 Task: For heading Calibri with Bold.  font size for heading24,  'Change the font style of data to'Bell MT.  and font size to 16,  Change the alignment of both headline & data to Align middle & Align Center.  In the sheet   Promote Sales log book
Action: Mouse moved to (44, 141)
Screenshot: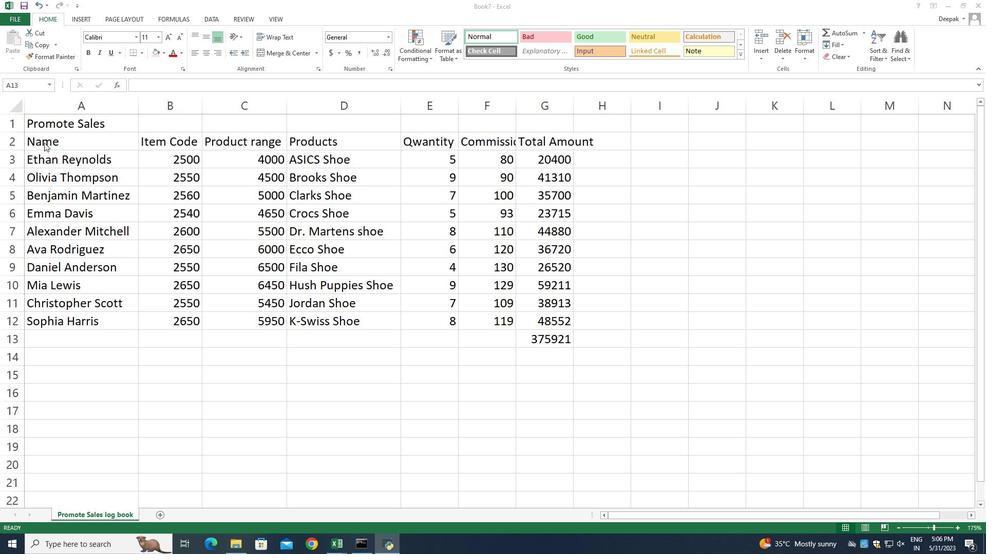 
Action: Mouse pressed left at (44, 141)
Screenshot: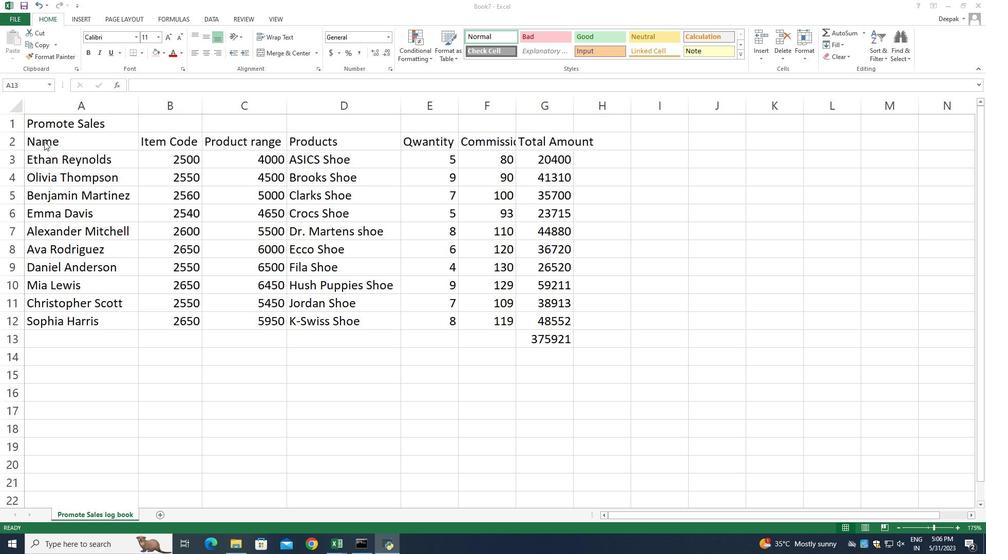 
Action: Mouse moved to (33, 141)
Screenshot: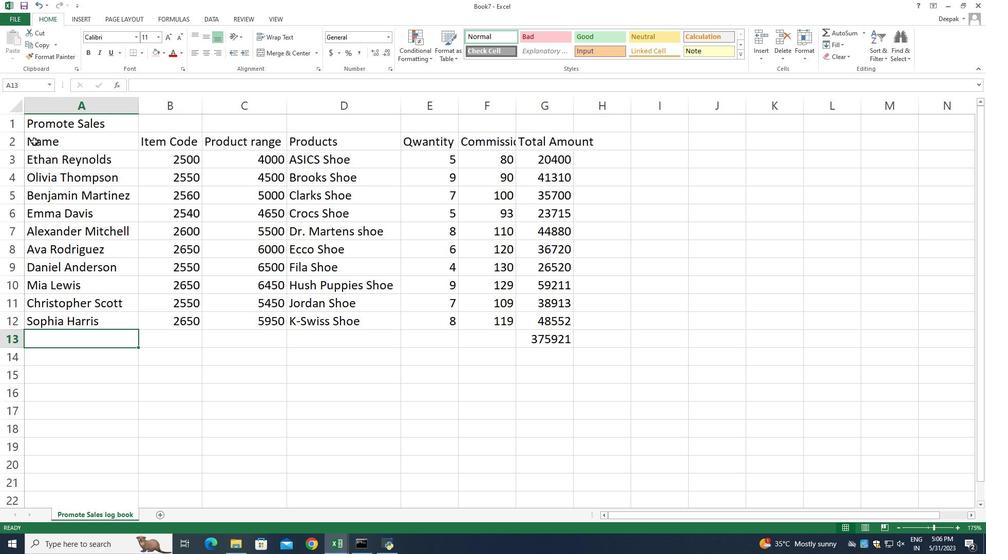 
Action: Mouse pressed left at (33, 141)
Screenshot: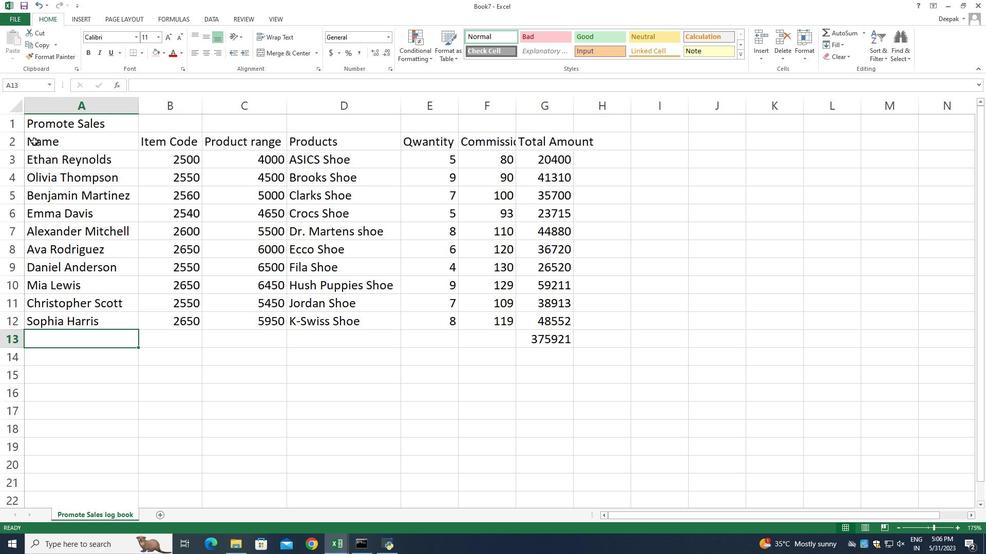 
Action: Mouse moved to (50, 141)
Screenshot: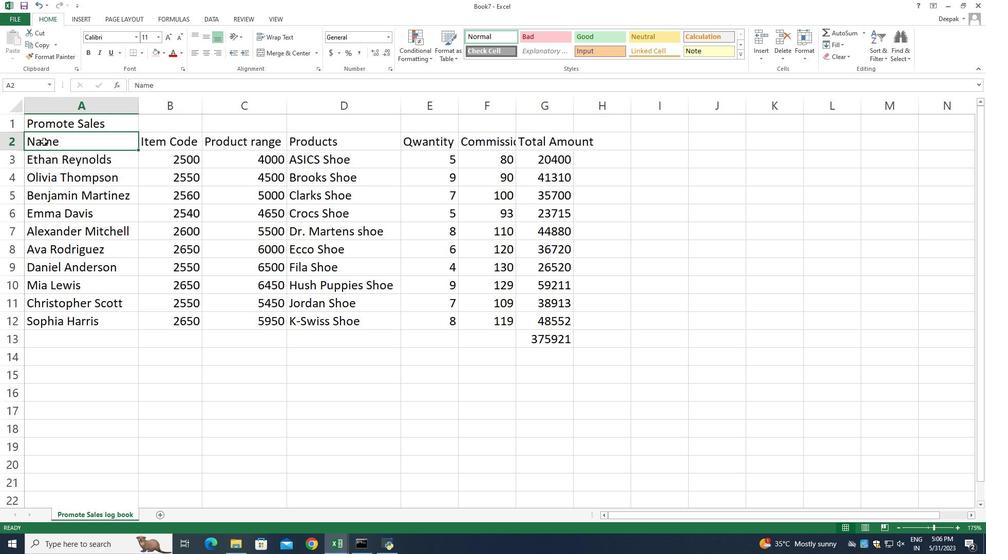 
Action: Mouse pressed left at (50, 141)
Screenshot: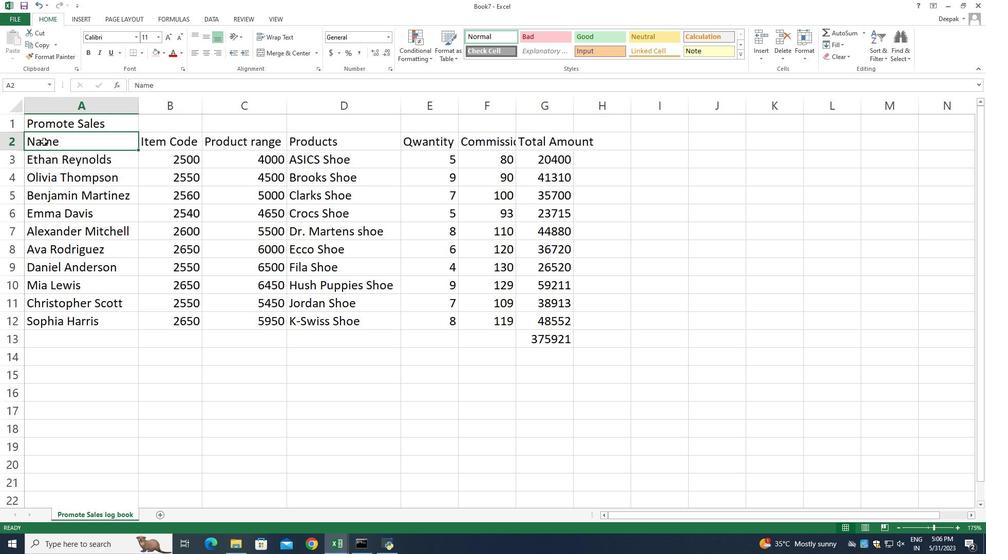 
Action: Mouse moved to (135, 37)
Screenshot: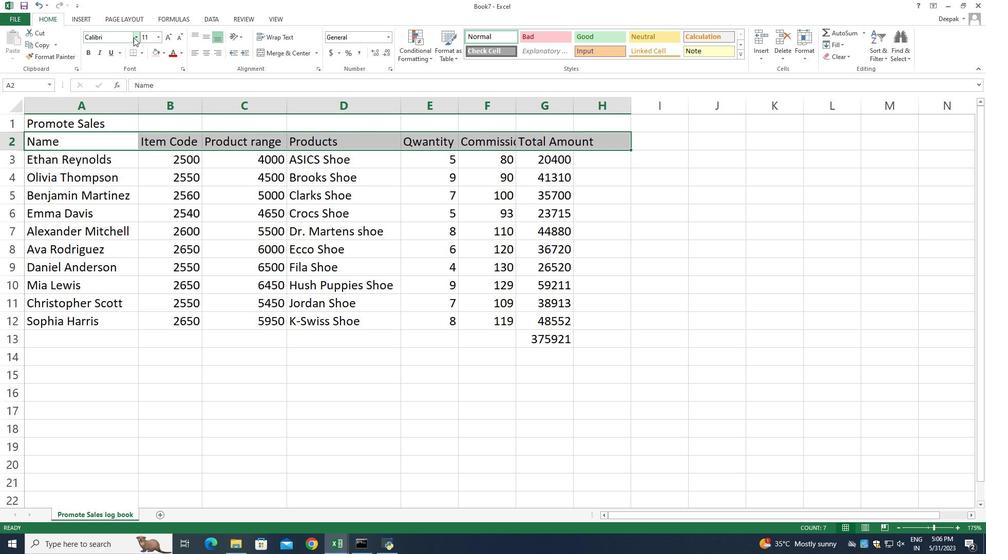 
Action: Mouse pressed left at (135, 37)
Screenshot: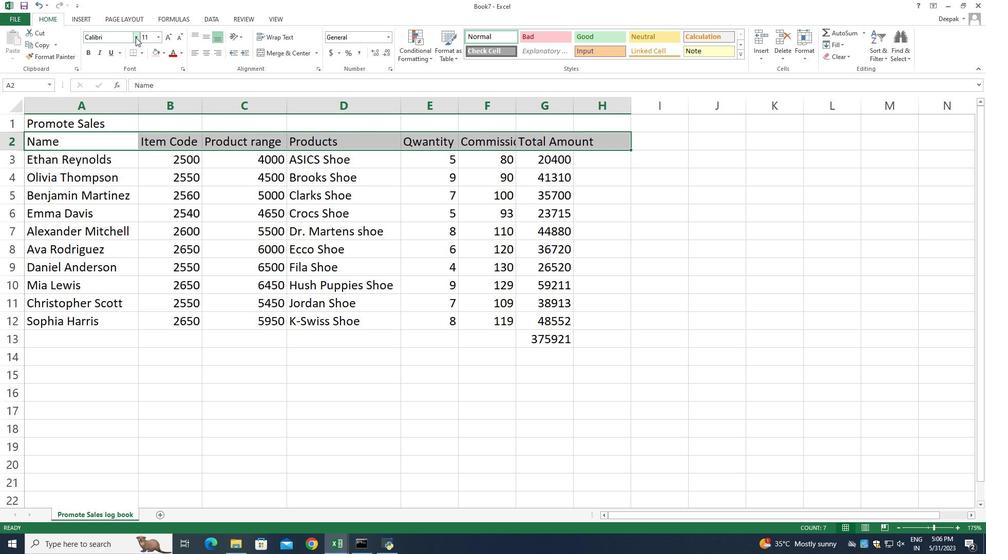 
Action: Mouse moved to (145, 218)
Screenshot: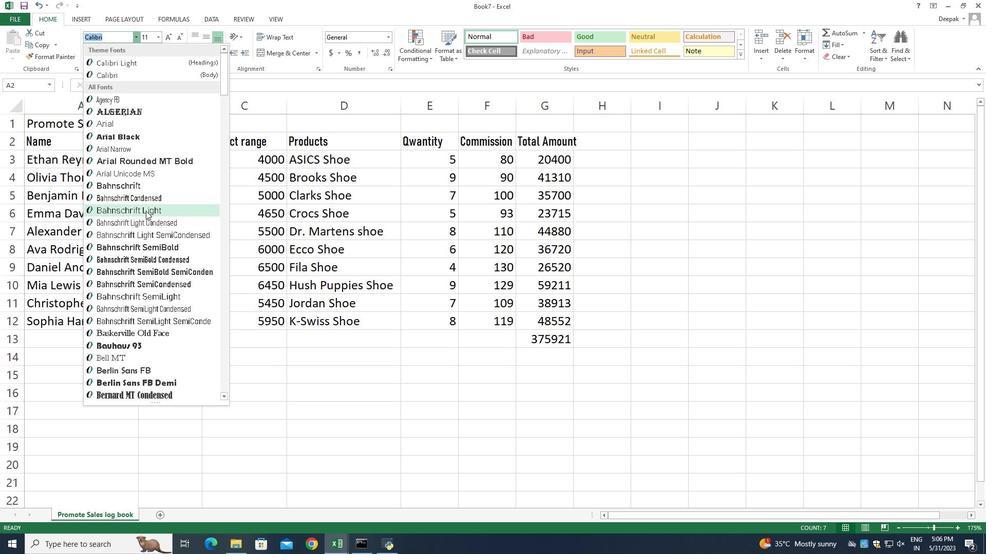 
Action: Mouse scrolled (145, 218) with delta (0, 0)
Screenshot: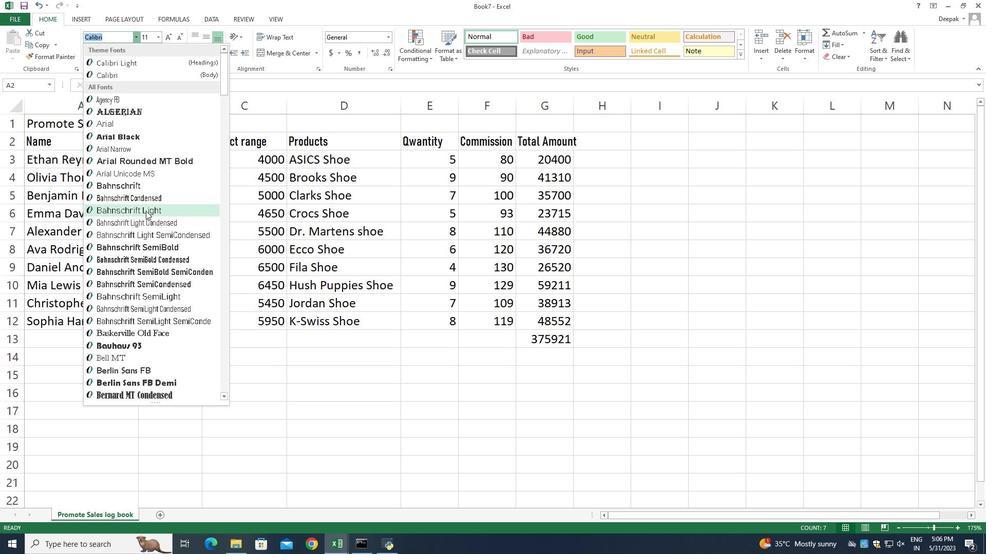 
Action: Mouse moved to (160, 328)
Screenshot: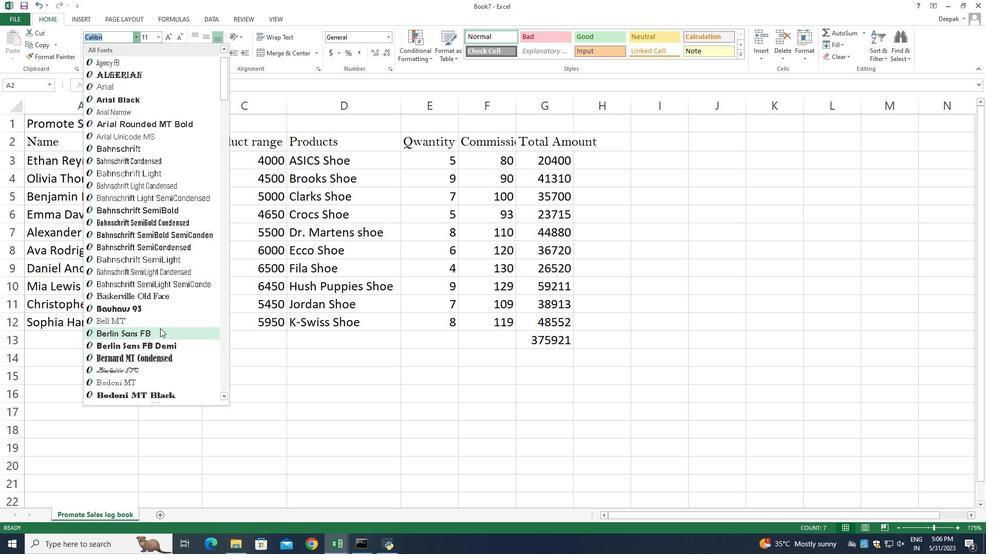 
Action: Mouse scrolled (160, 328) with delta (0, 0)
Screenshot: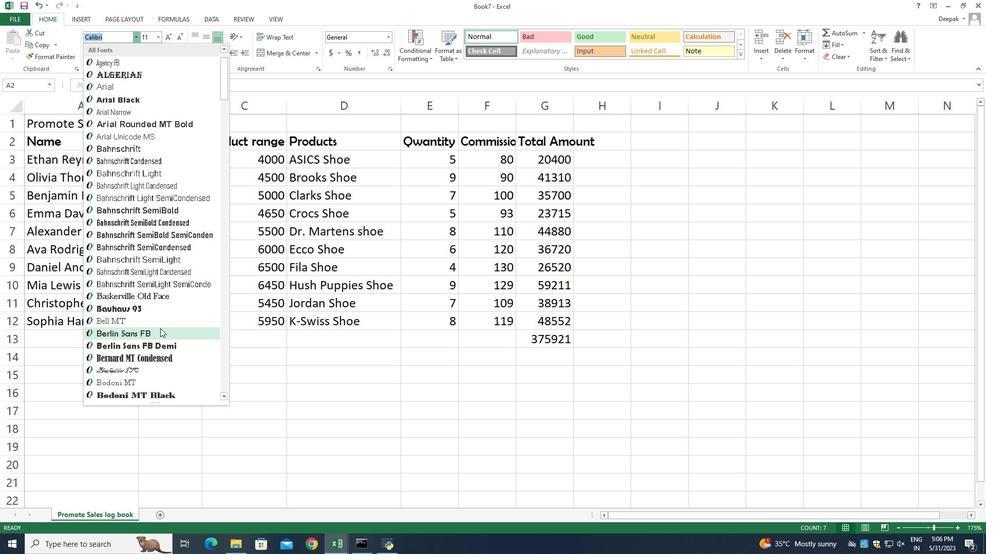 
Action: Mouse scrolled (160, 328) with delta (0, 0)
Screenshot: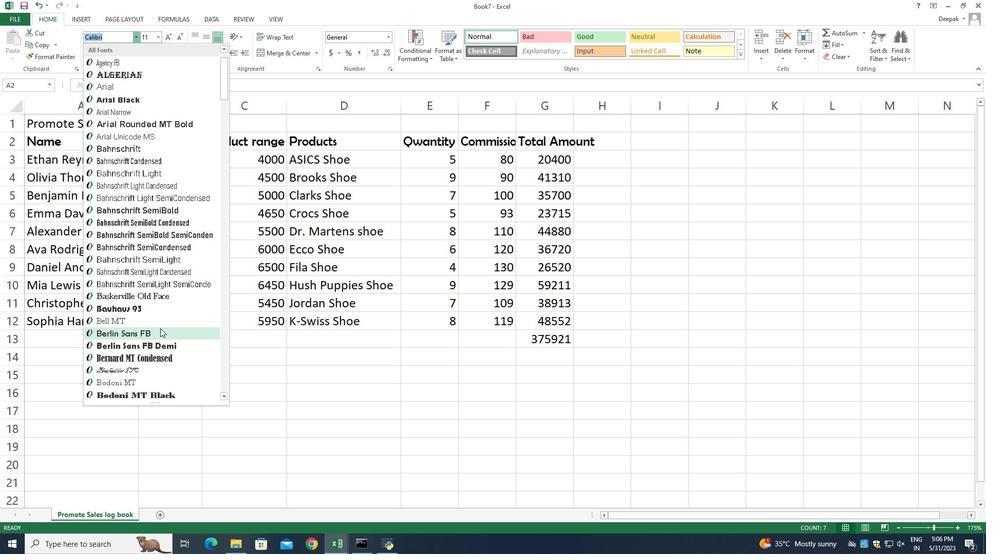 
Action: Mouse scrolled (160, 328) with delta (0, 0)
Screenshot: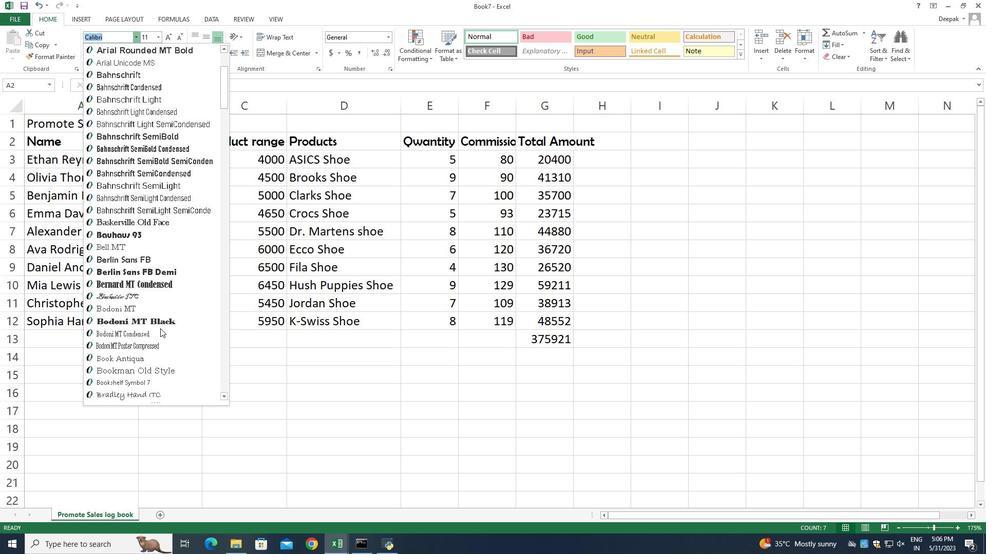 
Action: Mouse scrolled (160, 328) with delta (0, 0)
Screenshot: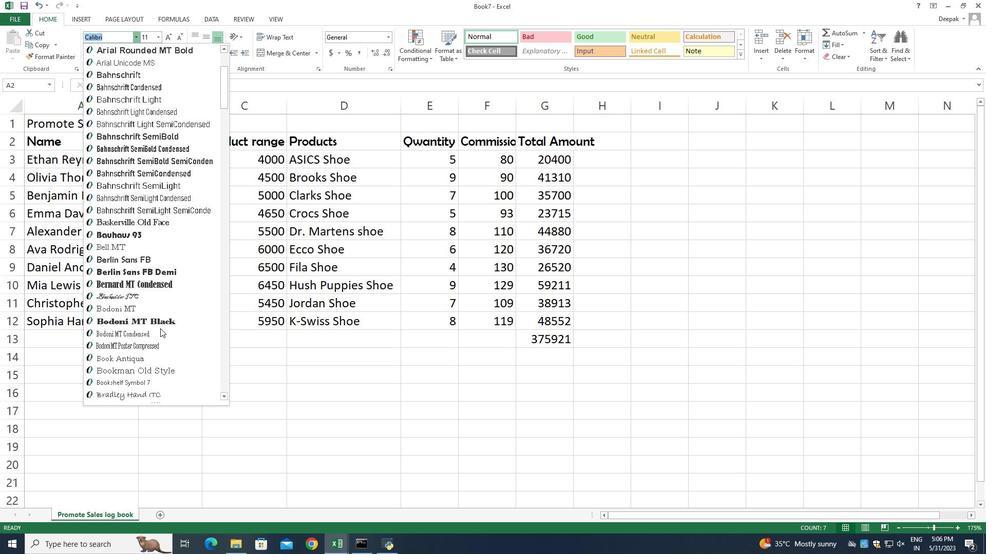 
Action: Mouse scrolled (160, 328) with delta (0, 0)
Screenshot: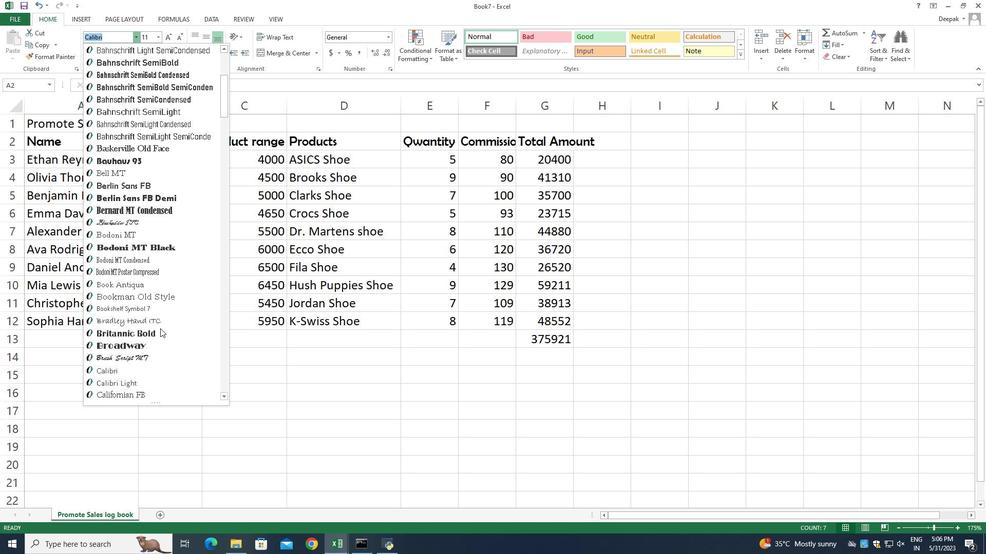 
Action: Mouse moved to (160, 335)
Screenshot: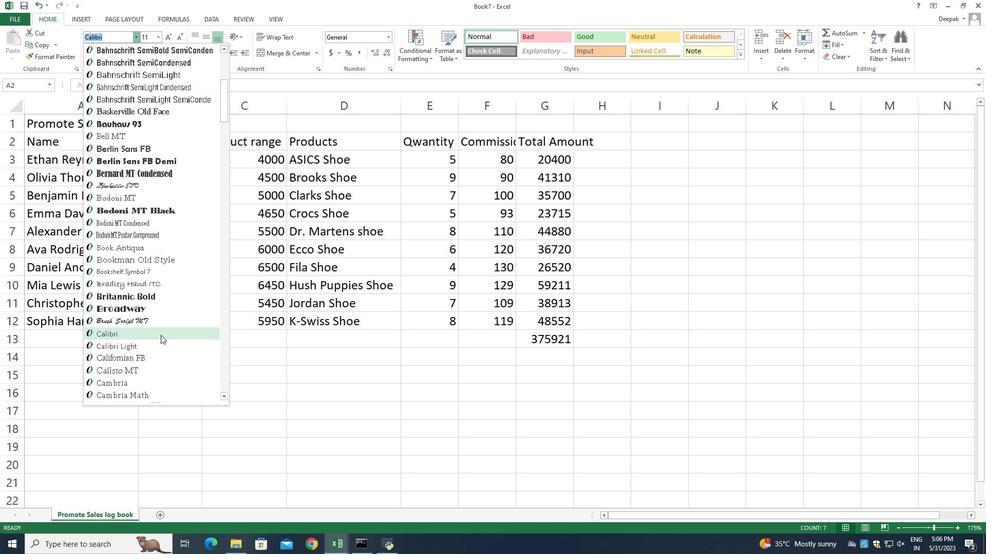 
Action: Mouse scrolled (160, 334) with delta (0, 0)
Screenshot: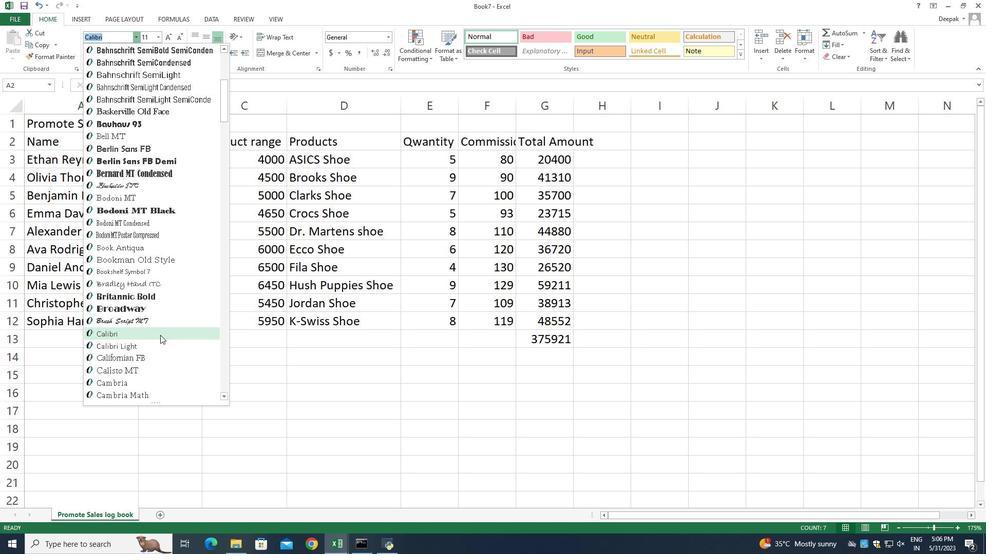 
Action: Mouse scrolled (160, 334) with delta (0, 0)
Screenshot: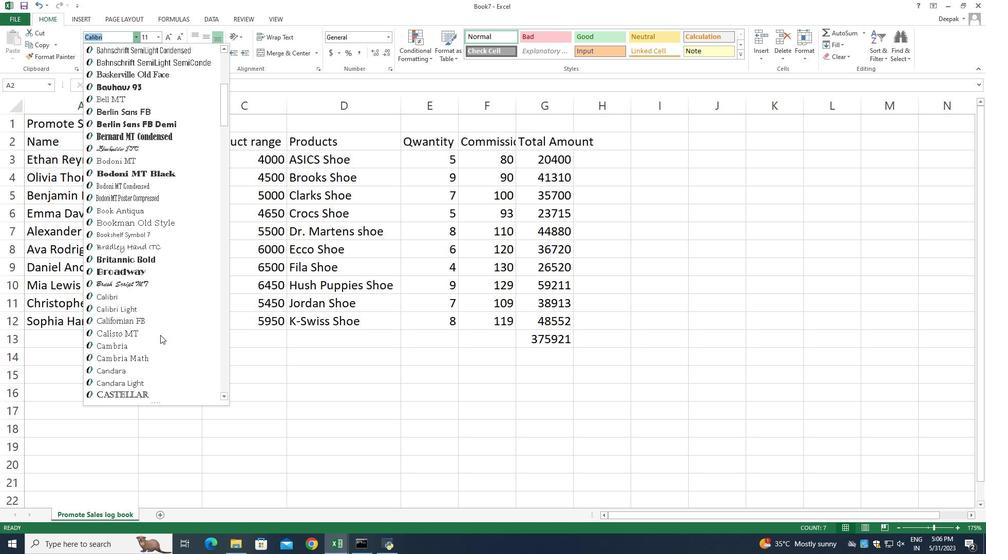 
Action: Mouse moved to (159, 250)
Screenshot: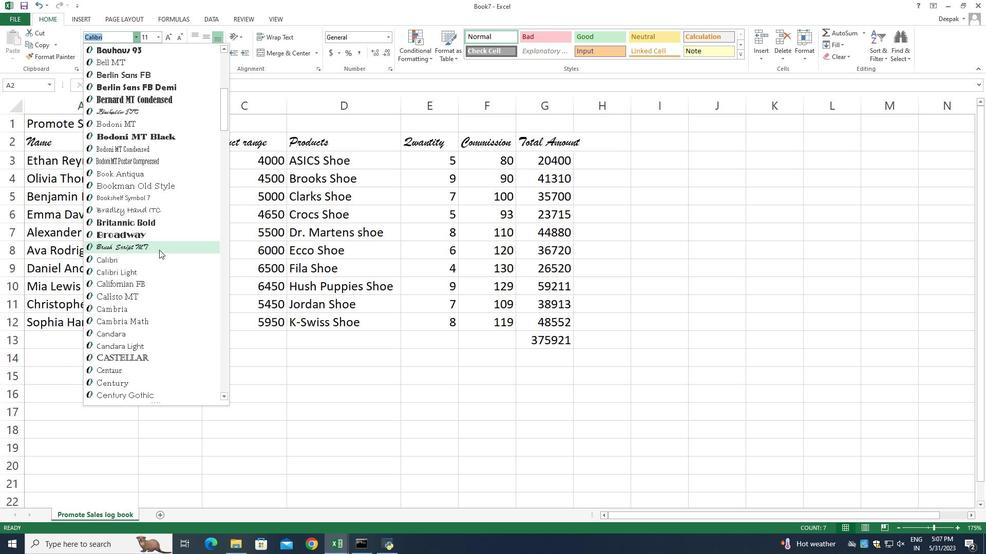 
Action: Mouse scrolled (159, 249) with delta (0, 0)
Screenshot: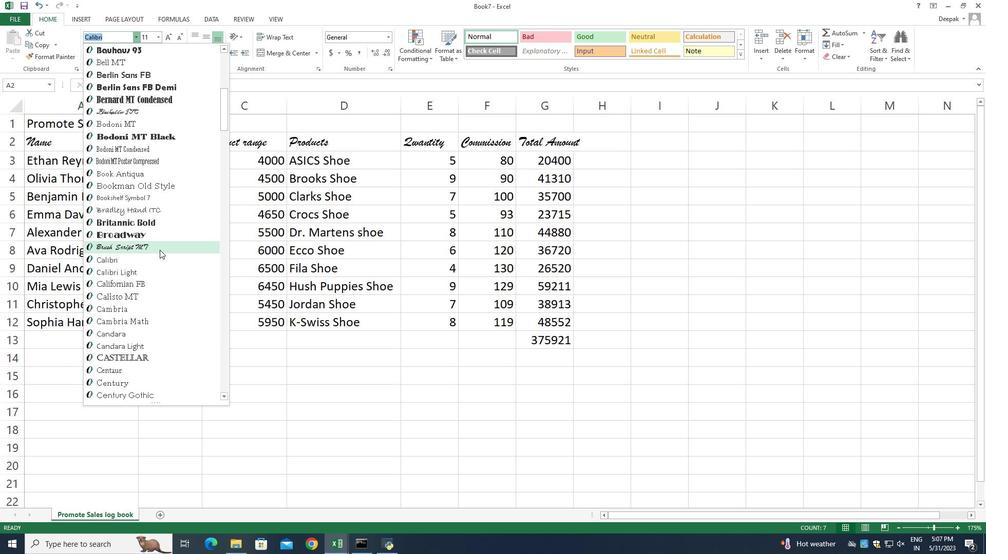 
Action: Mouse moved to (159, 257)
Screenshot: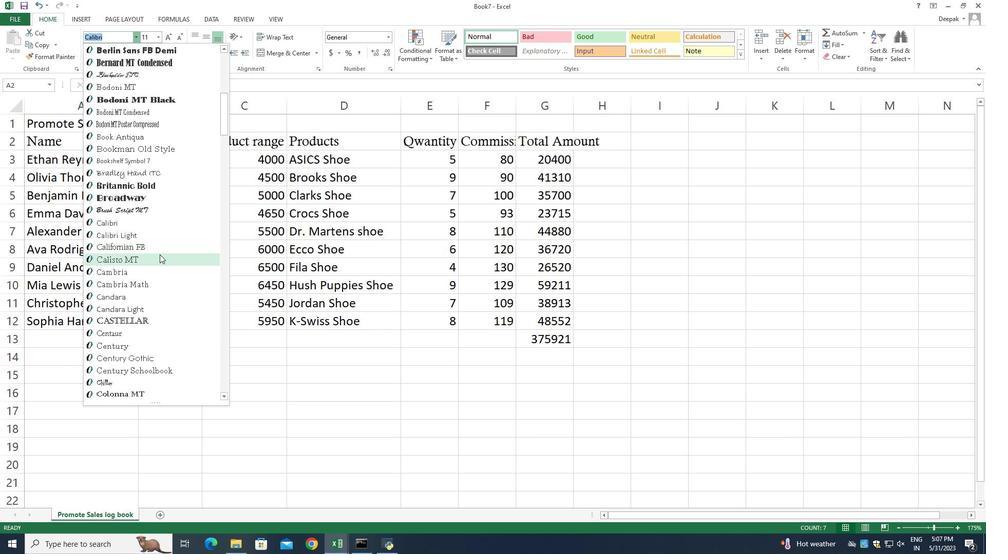 
Action: Mouse scrolled (159, 257) with delta (0, 0)
Screenshot: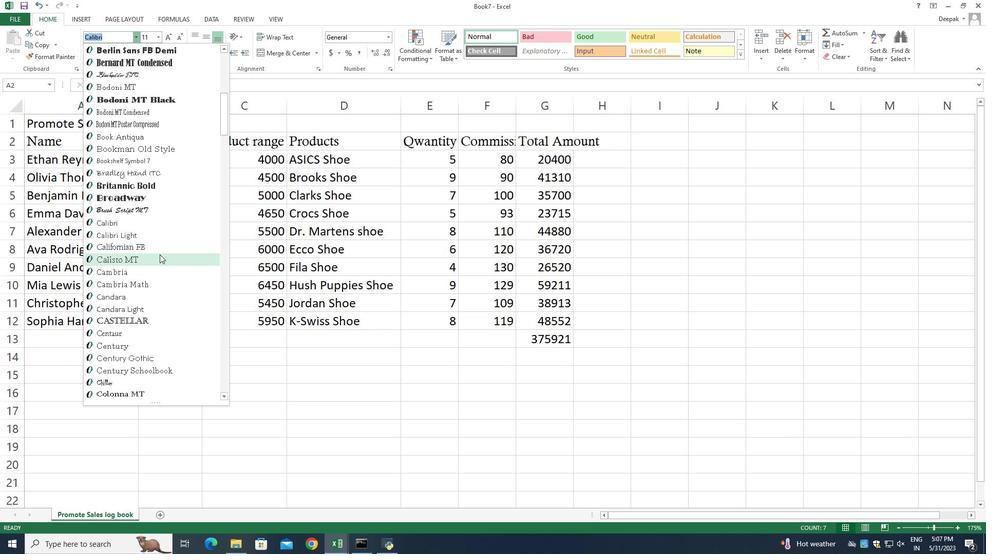 
Action: Mouse moved to (156, 335)
Screenshot: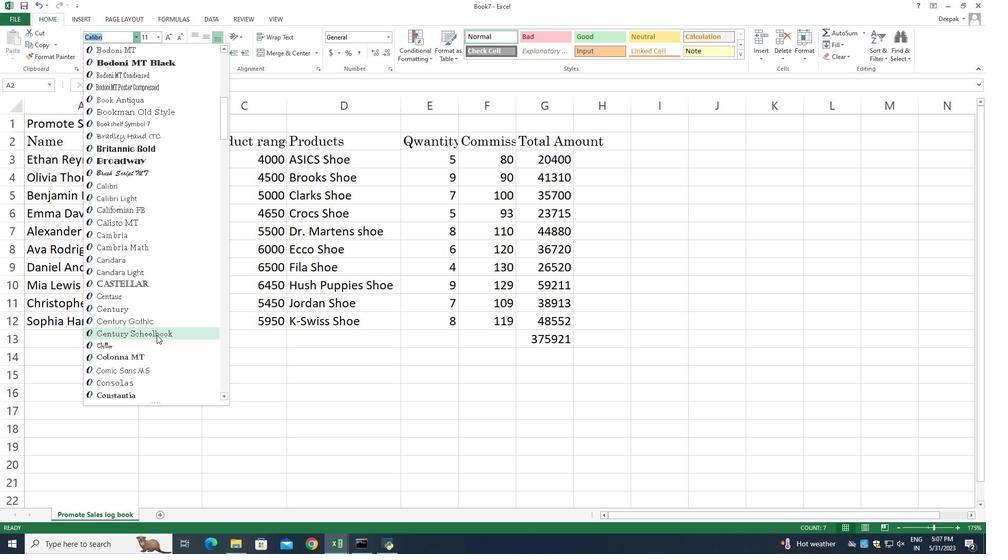 
Action: Mouse scrolled (156, 335) with delta (0, 0)
Screenshot: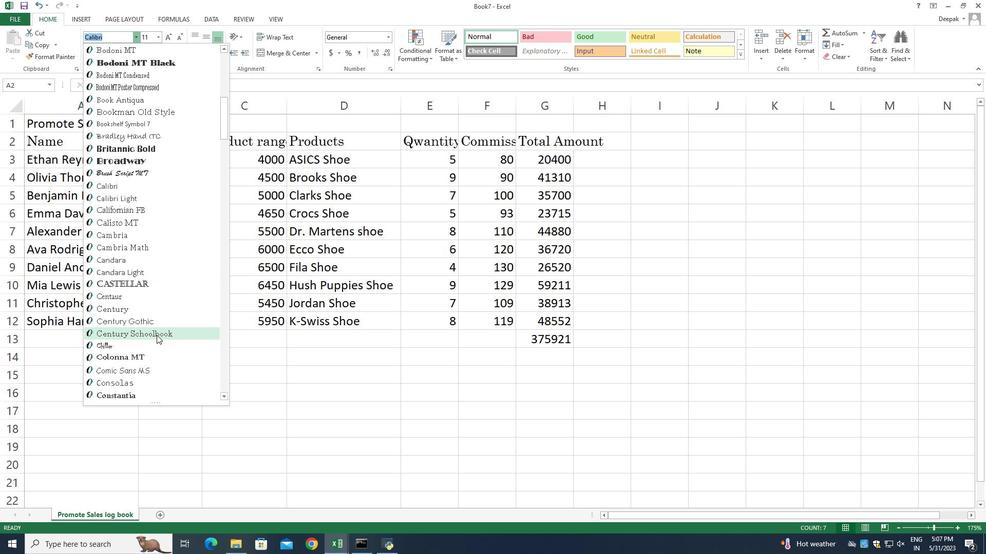 
Action: Mouse moved to (151, 276)
Screenshot: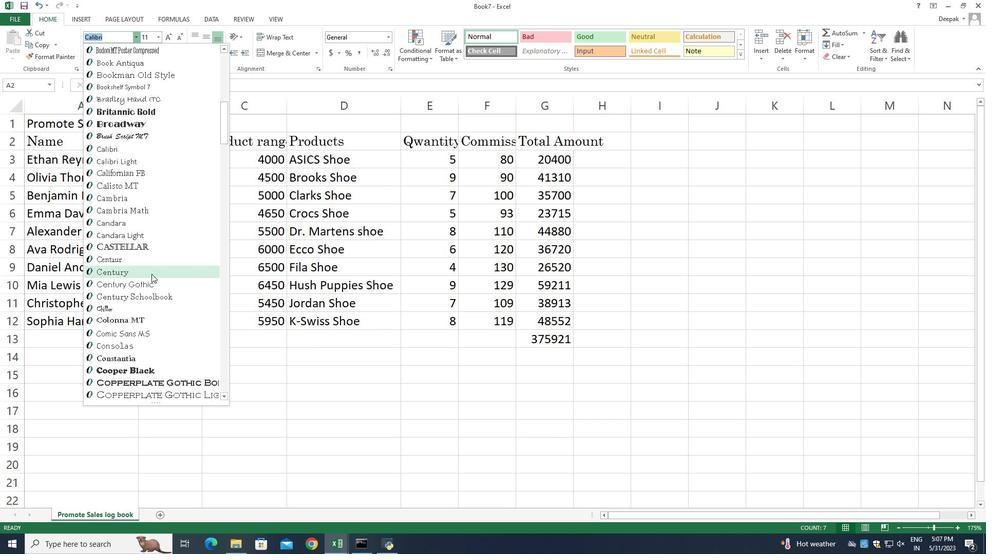 
Action: Mouse scrolled (151, 273) with delta (0, 0)
Screenshot: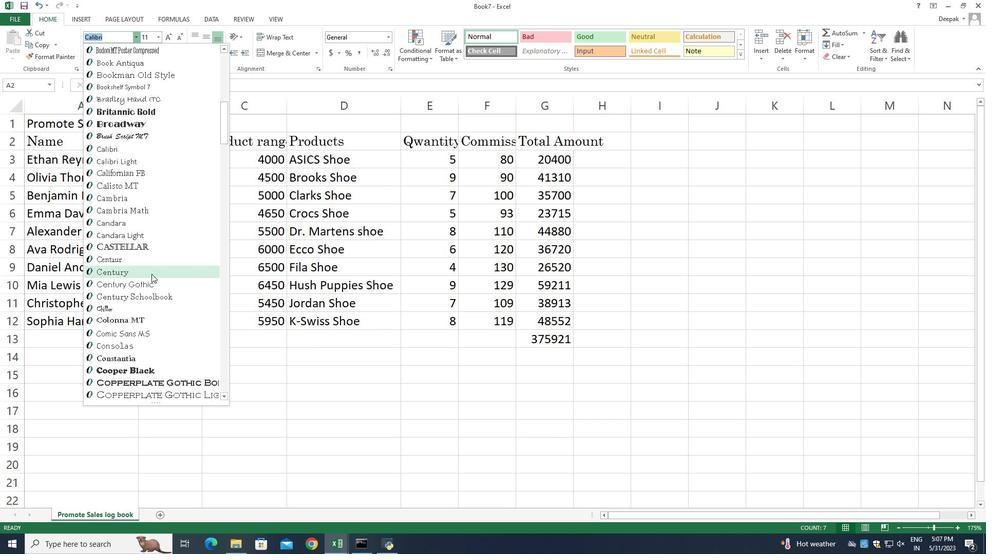 
Action: Mouse scrolled (151, 275) with delta (0, 0)
Screenshot: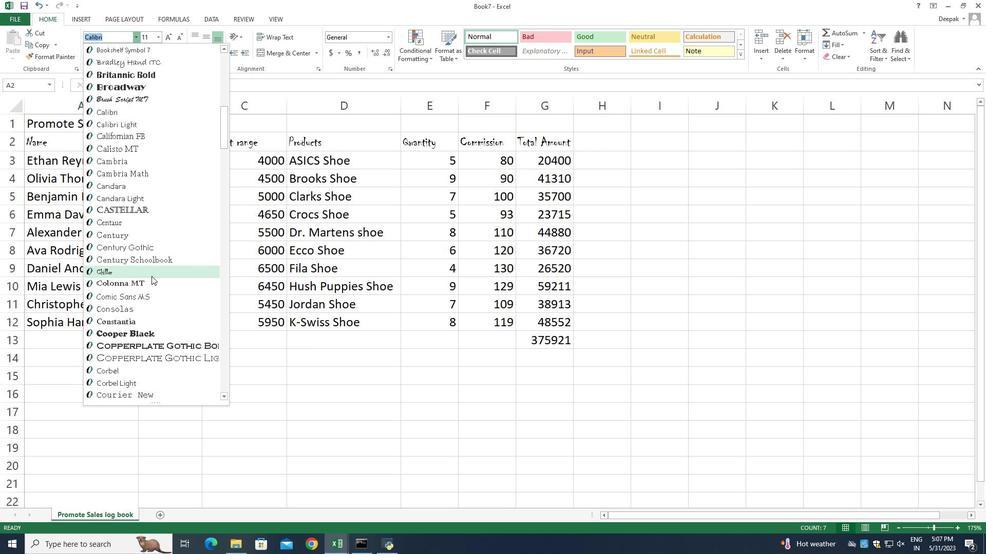
Action: Mouse moved to (151, 278)
Screenshot: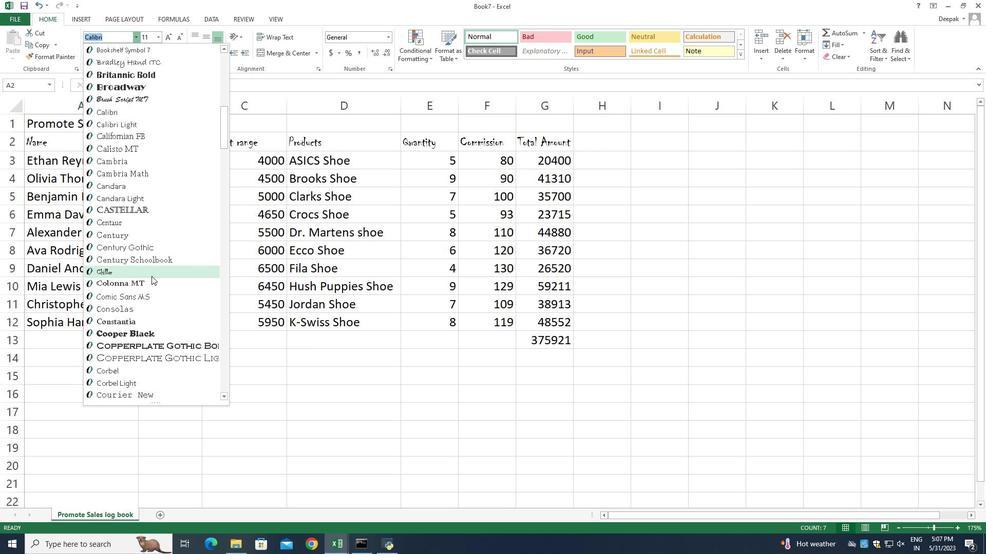 
Action: Mouse scrolled (151, 278) with delta (0, 0)
Screenshot: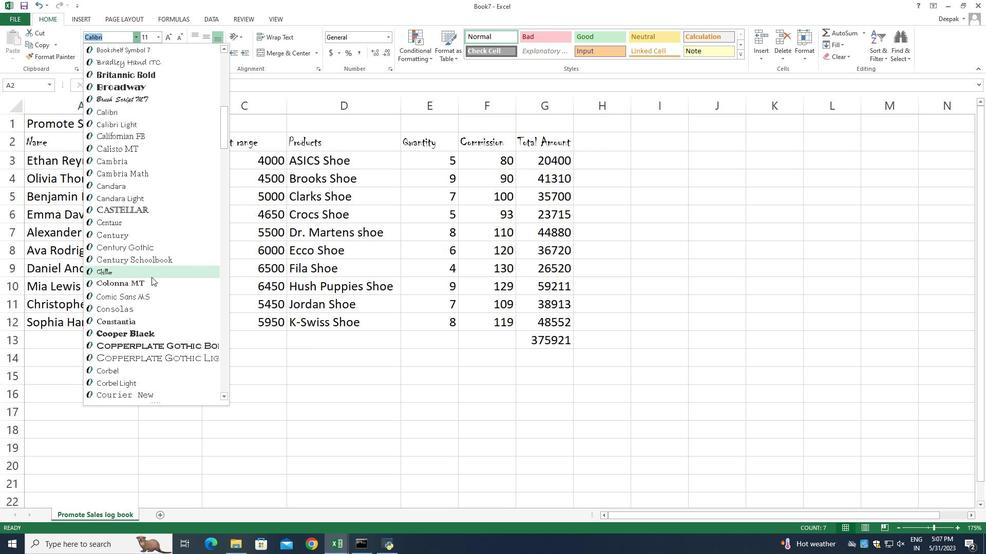 
Action: Mouse moved to (150, 231)
Screenshot: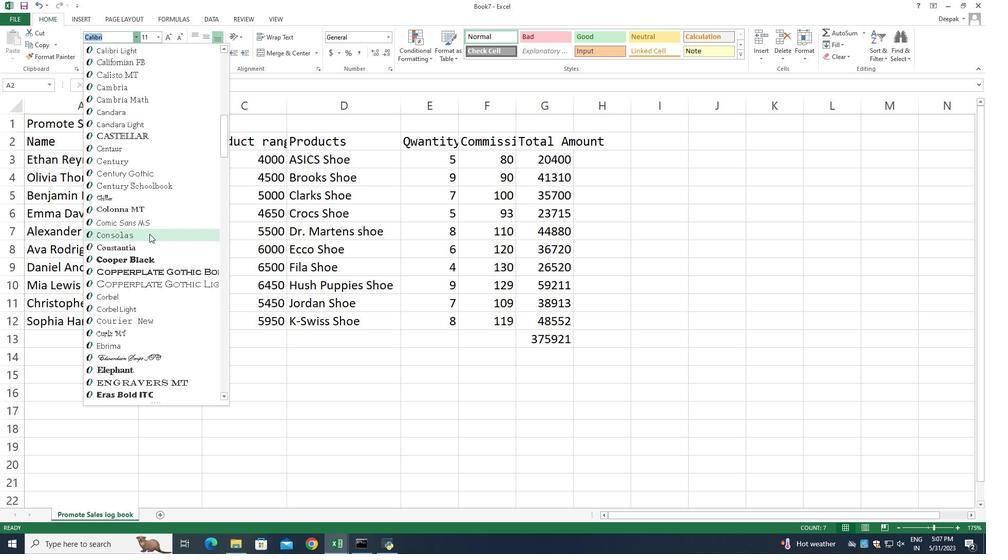 
Action: Mouse scrolled (150, 231) with delta (0, 0)
Screenshot: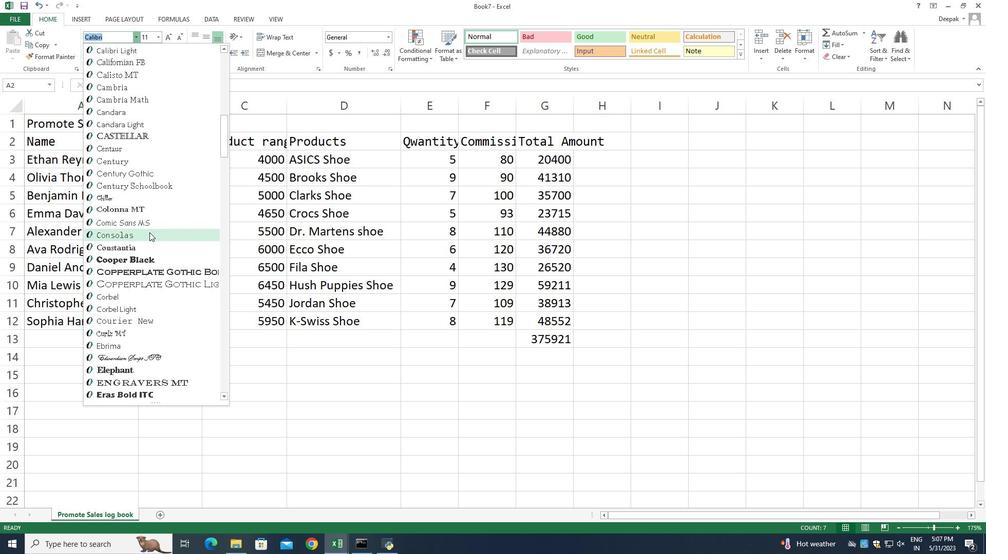 
Action: Mouse moved to (142, 254)
Screenshot: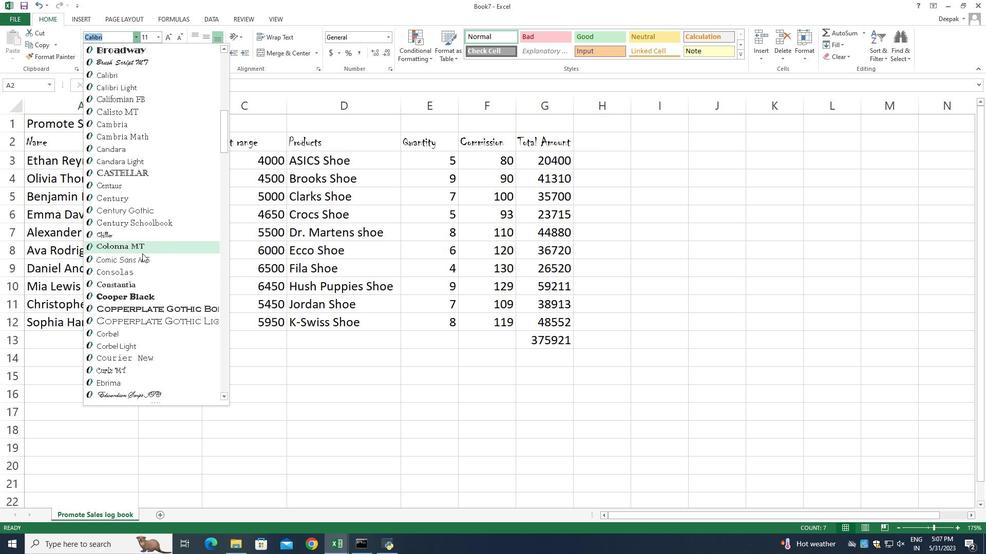 
Action: Mouse scrolled (142, 255) with delta (0, 0)
Screenshot: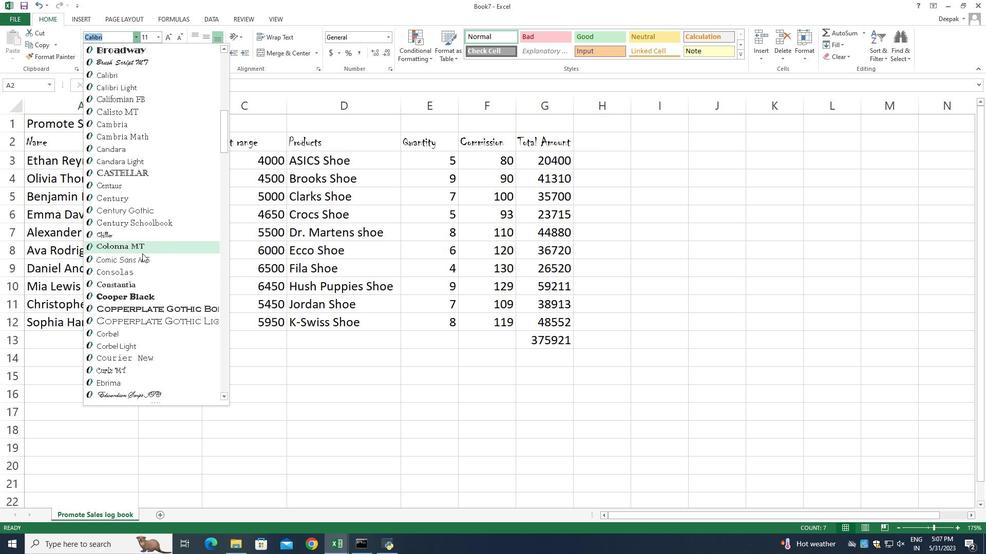 
Action: Mouse moved to (142, 254)
Screenshot: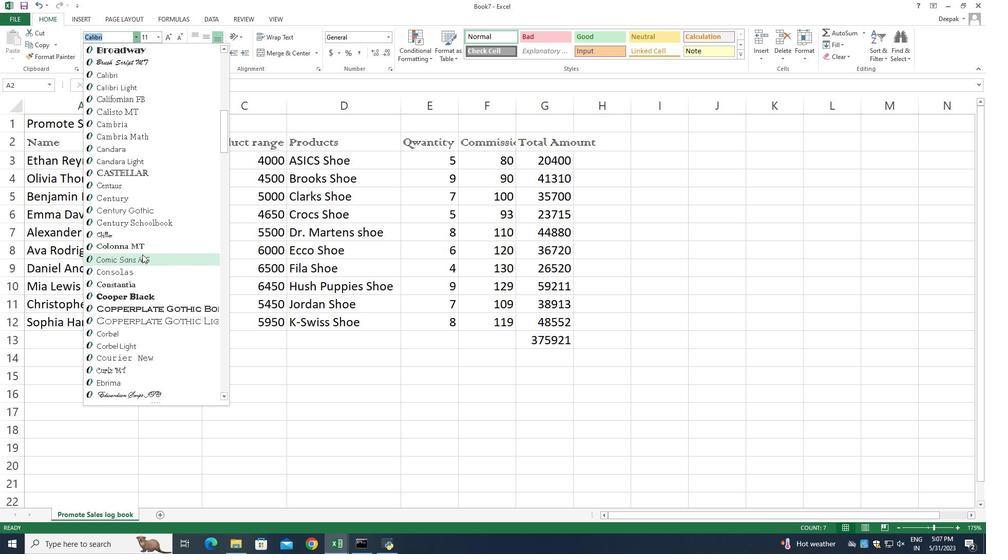 
Action: Mouse scrolled (142, 254) with delta (0, 0)
Screenshot: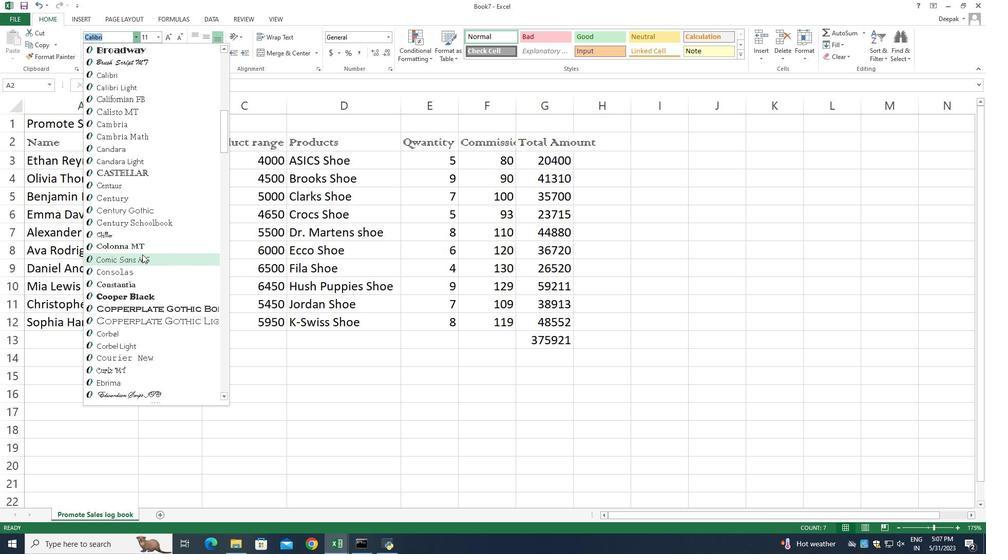 
Action: Mouse moved to (146, 244)
Screenshot: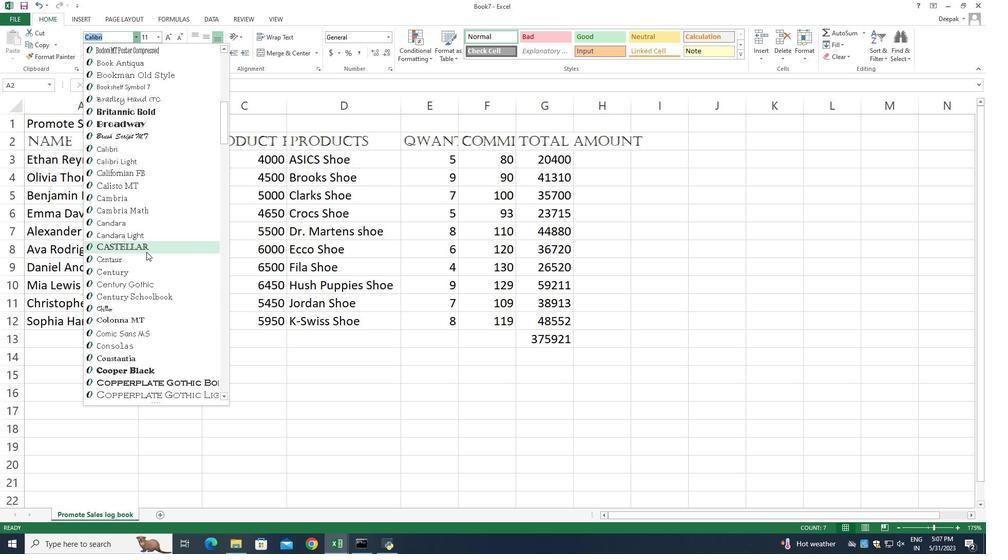 
Action: Mouse scrolled (146, 245) with delta (0, 0)
Screenshot: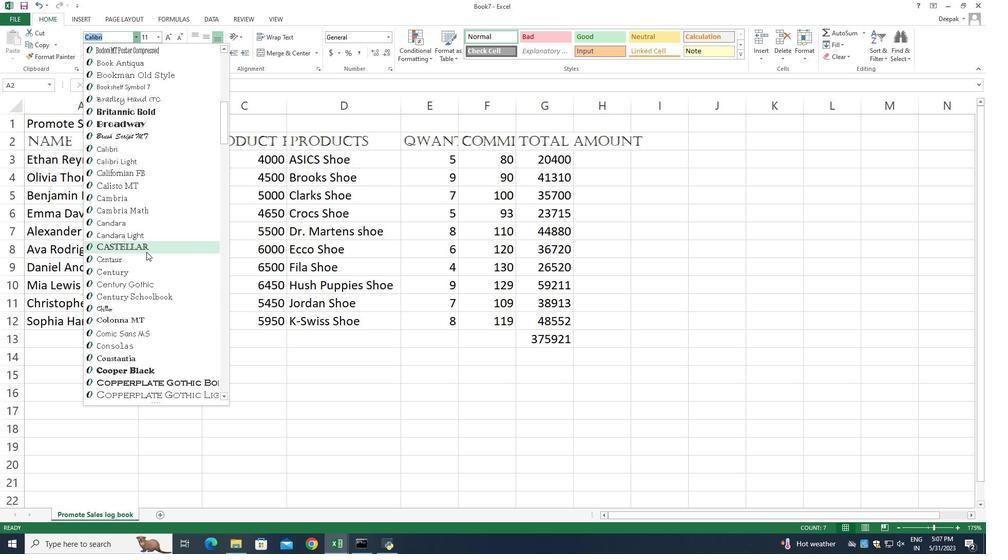 
Action: Mouse moved to (147, 237)
Screenshot: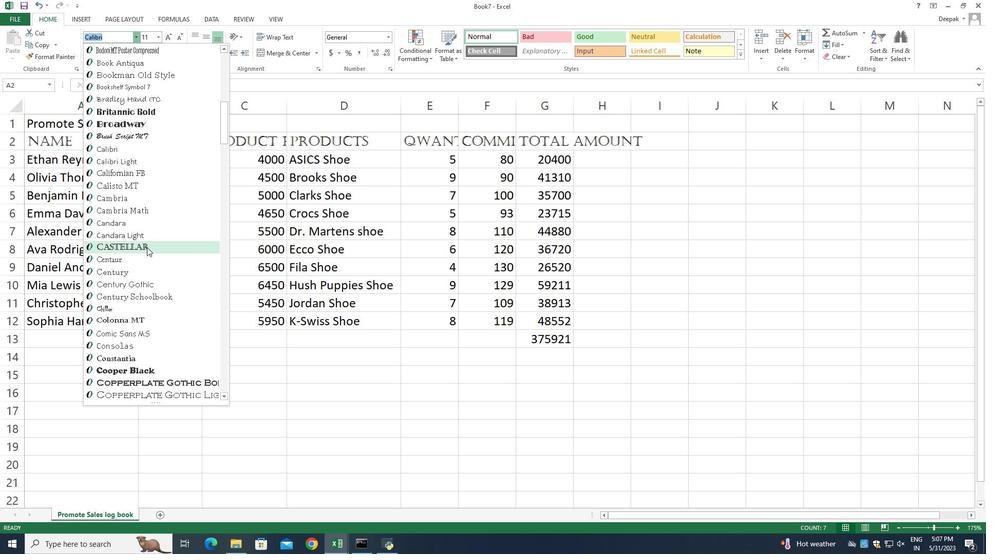 
Action: Mouse scrolled (147, 238) with delta (0, 0)
Screenshot: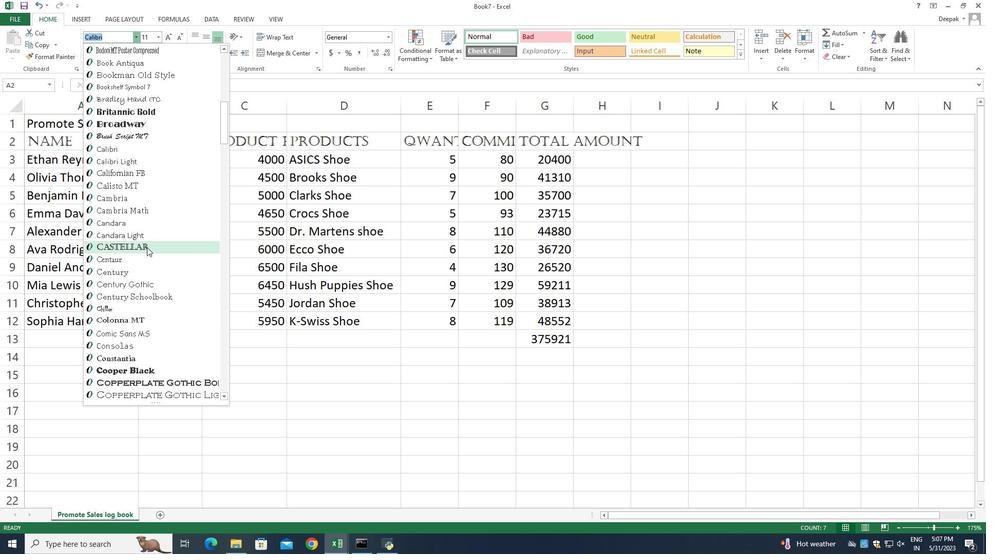 
Action: Mouse moved to (148, 235)
Screenshot: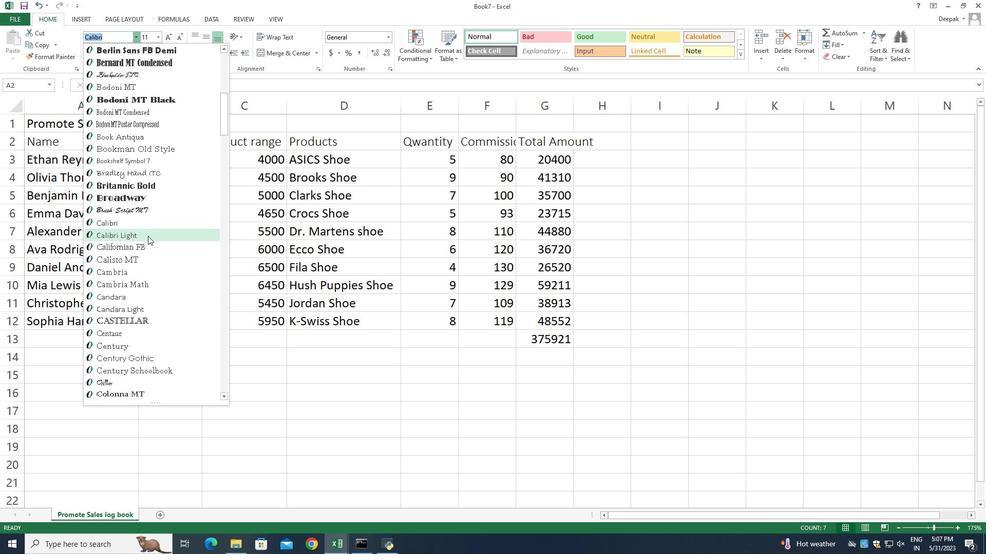
Action: Mouse scrolled (148, 236) with delta (0, 0)
Screenshot: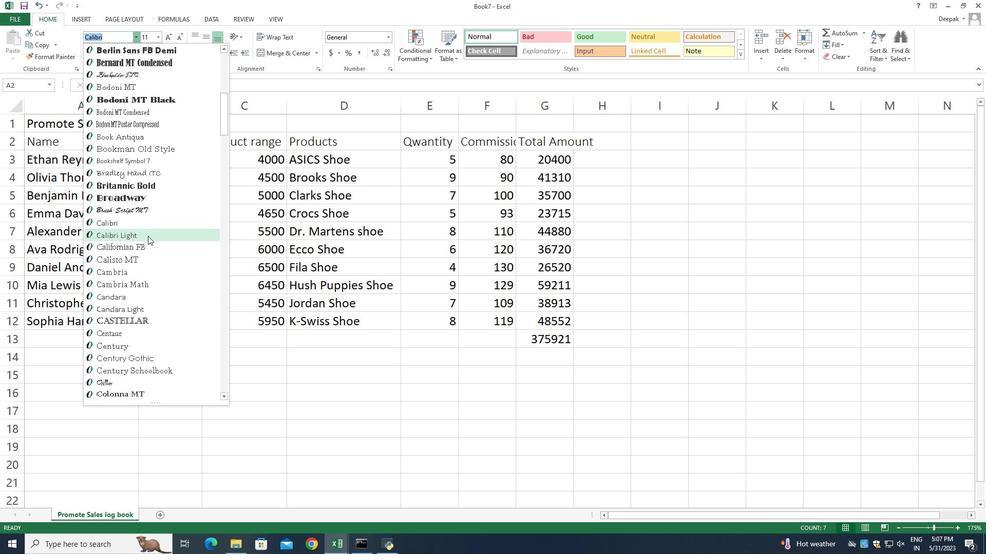 
Action: Mouse scrolled (148, 236) with delta (0, 0)
Screenshot: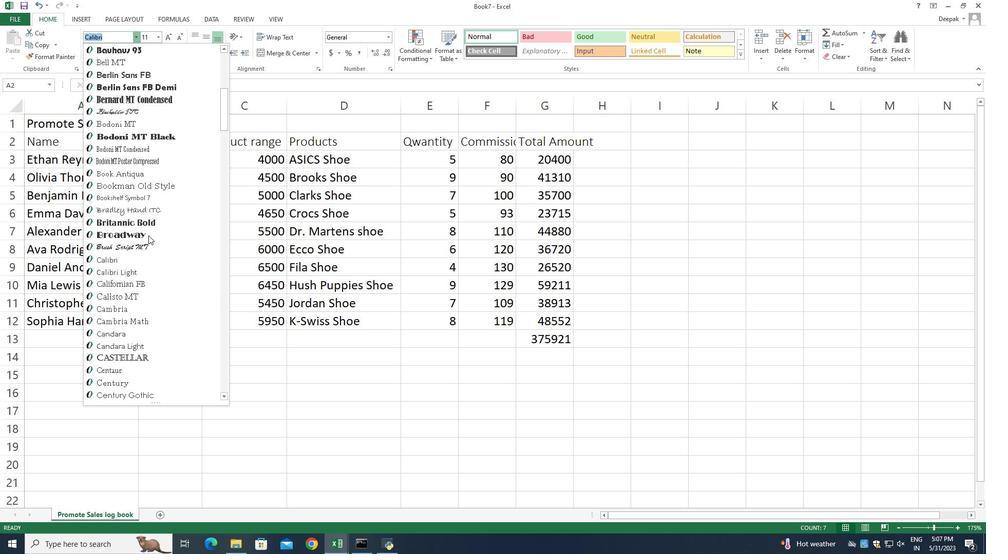 
Action: Mouse scrolled (148, 236) with delta (0, 0)
Screenshot: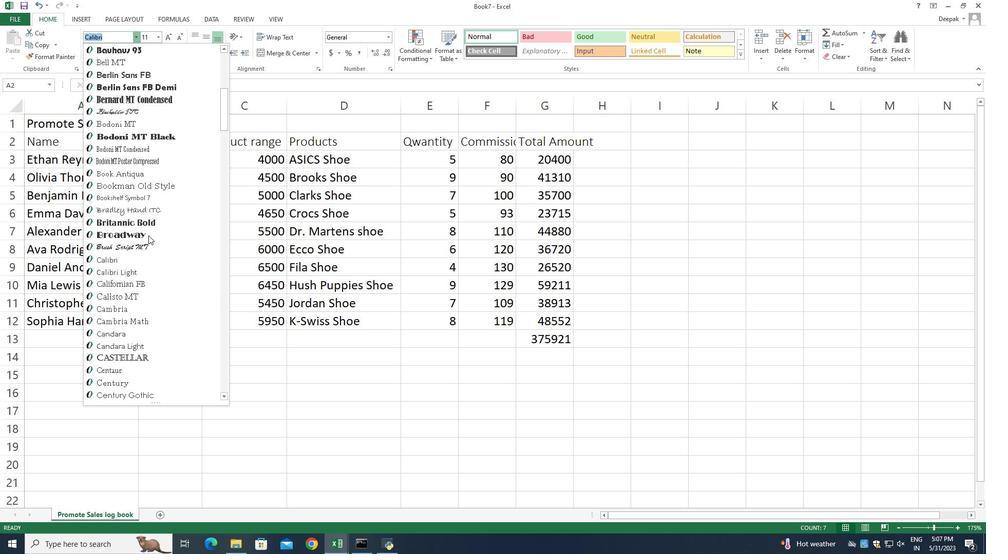 
Action: Mouse scrolled (148, 236) with delta (0, 0)
Screenshot: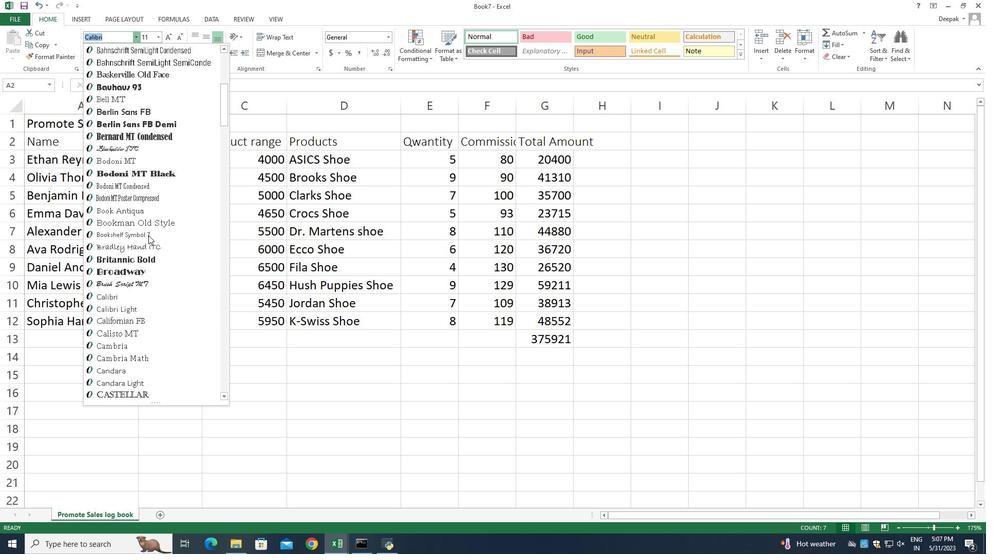 
Action: Mouse scrolled (148, 235) with delta (0, 0)
Screenshot: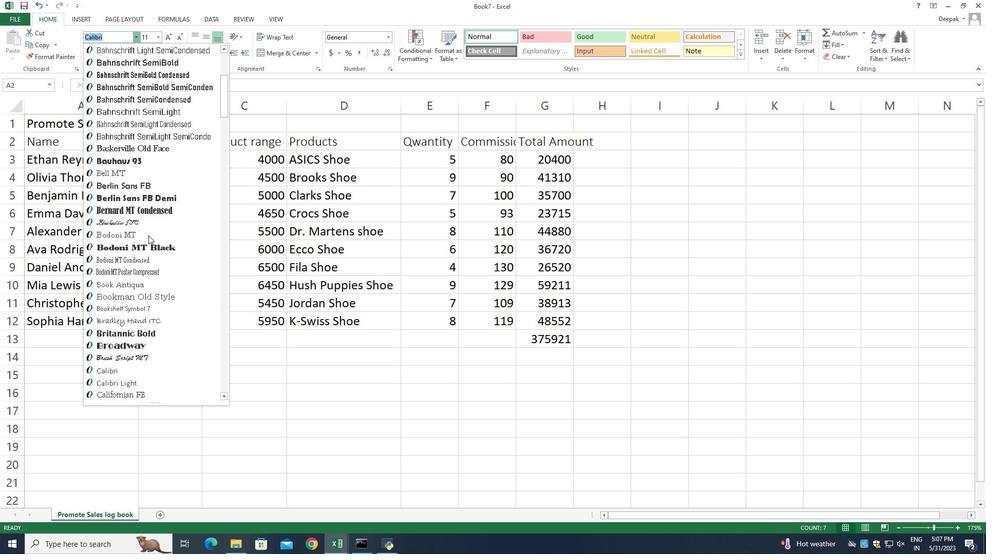 
Action: Mouse scrolled (148, 235) with delta (0, 0)
Screenshot: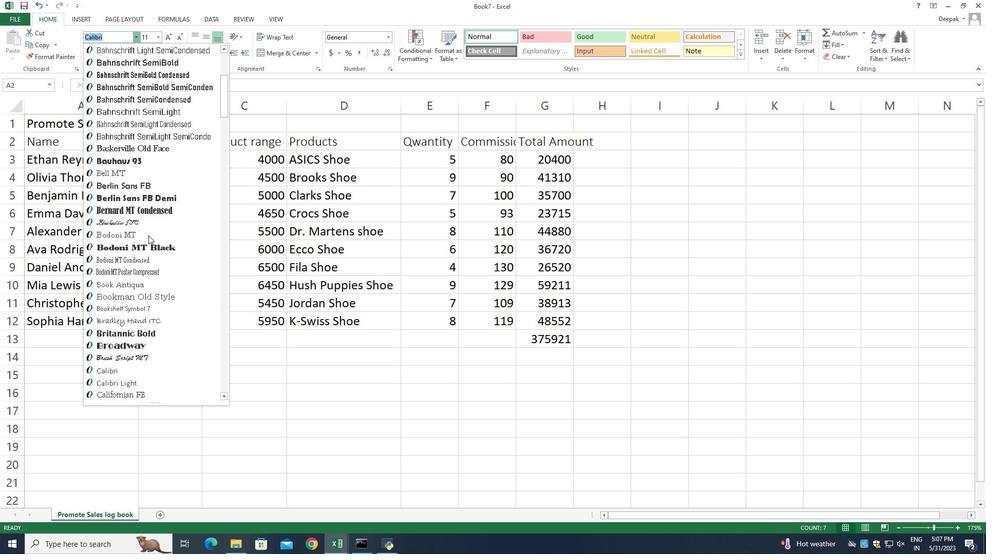 
Action: Mouse scrolled (148, 235) with delta (0, 0)
Screenshot: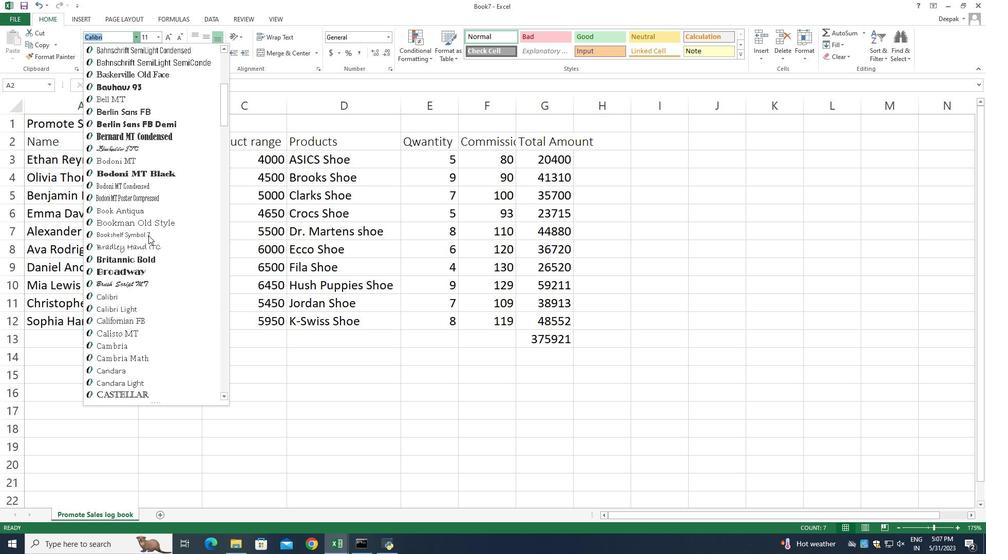 
Action: Mouse moved to (156, 263)
Screenshot: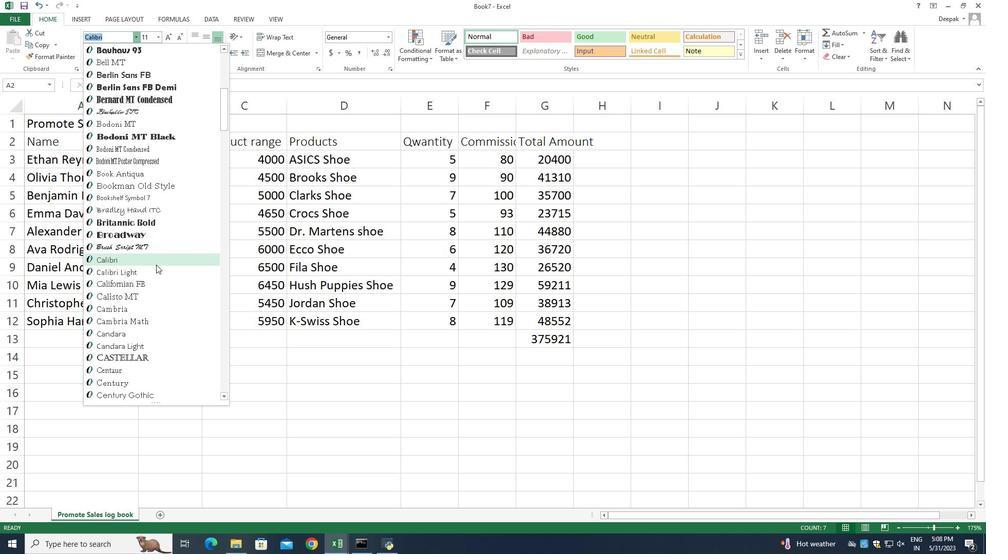 
Action: Mouse pressed left at (156, 263)
Screenshot: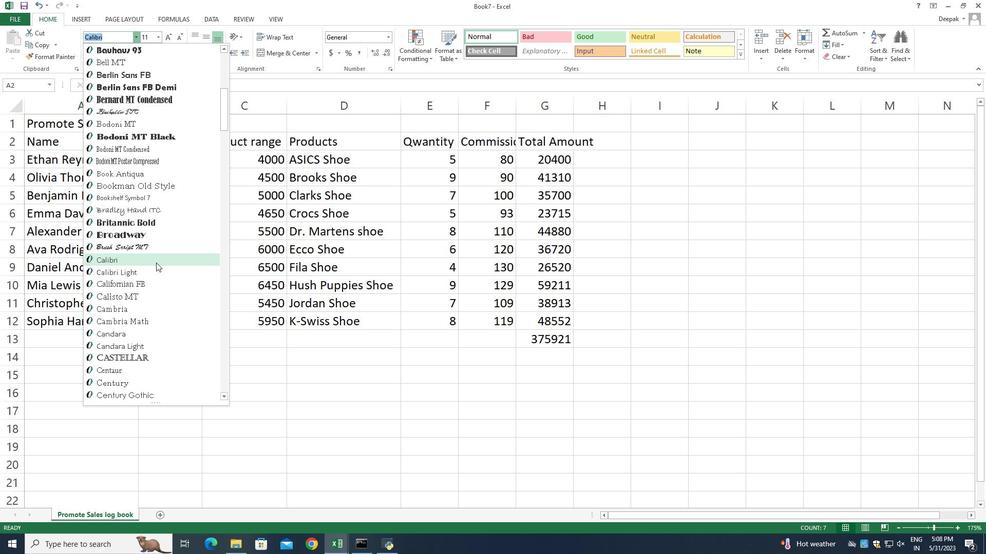
Action: Mouse moved to (91, 53)
Screenshot: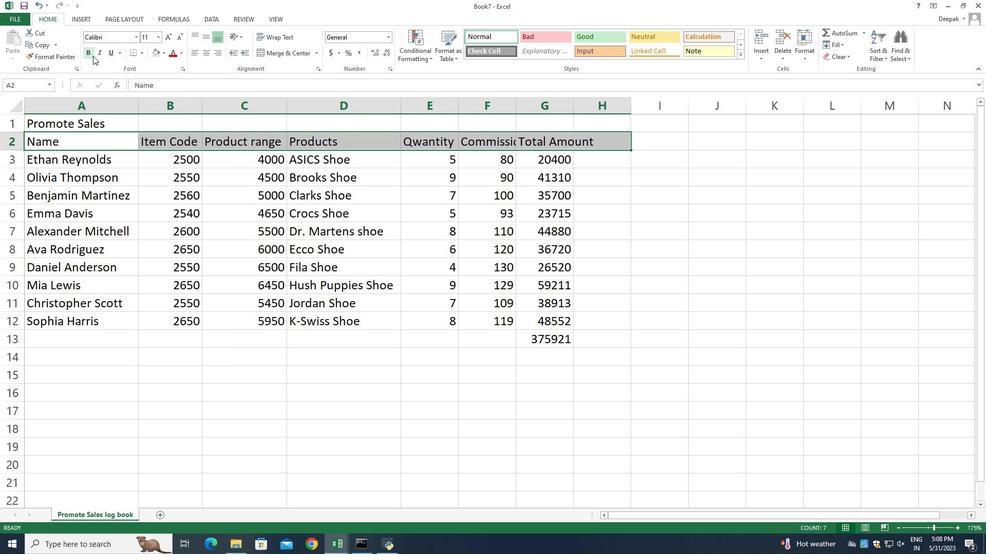 
Action: Mouse pressed left at (91, 53)
Screenshot: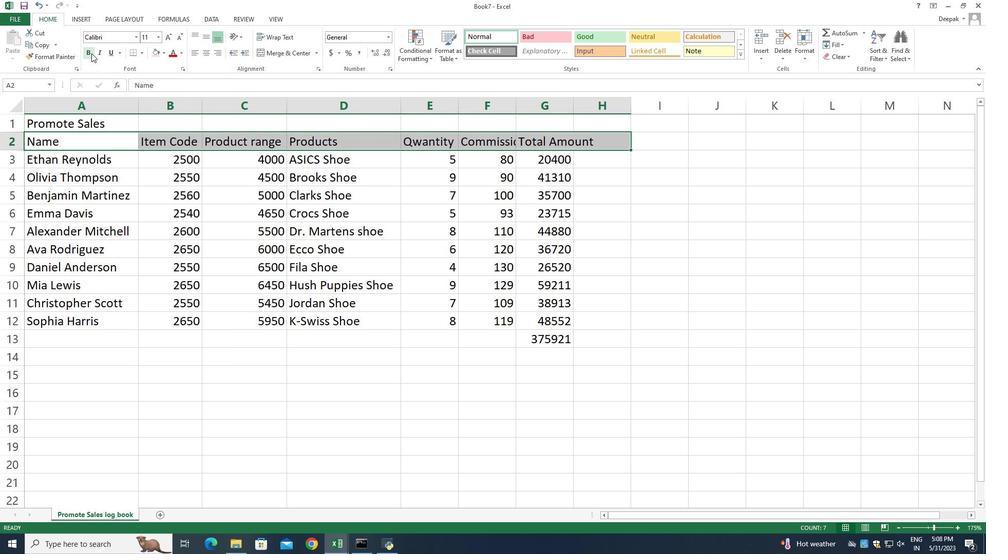 
Action: Mouse moved to (156, 38)
Screenshot: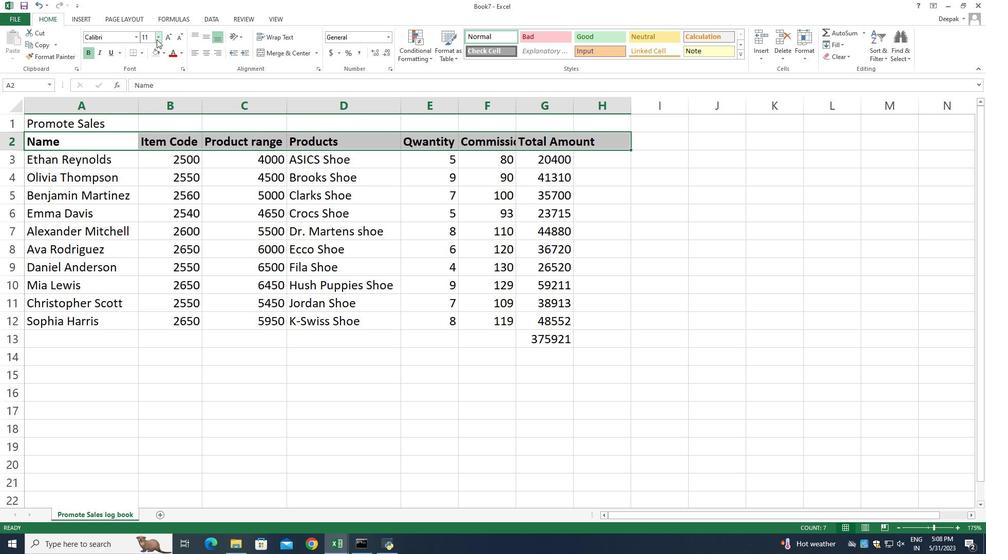 
Action: Mouse pressed left at (156, 38)
Screenshot: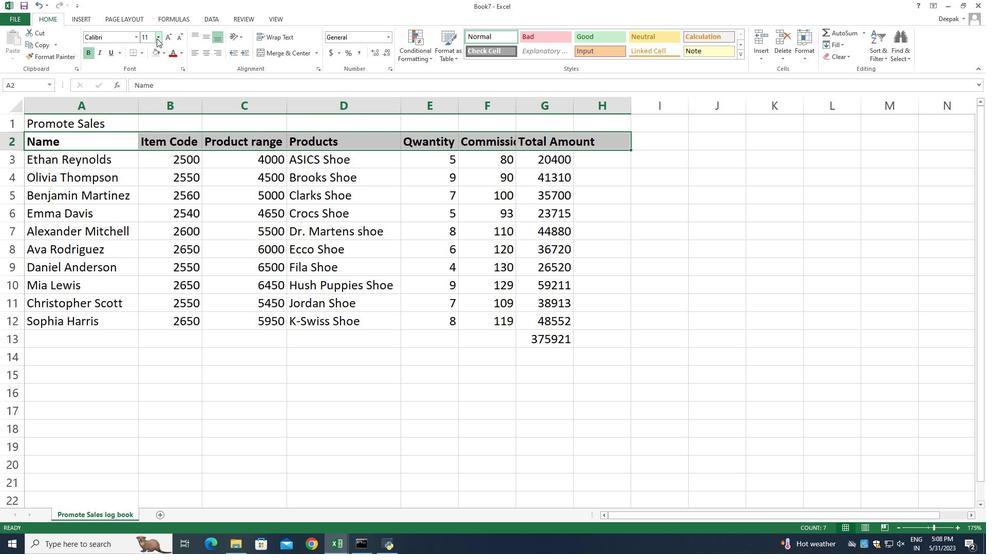 
Action: Mouse moved to (149, 142)
Screenshot: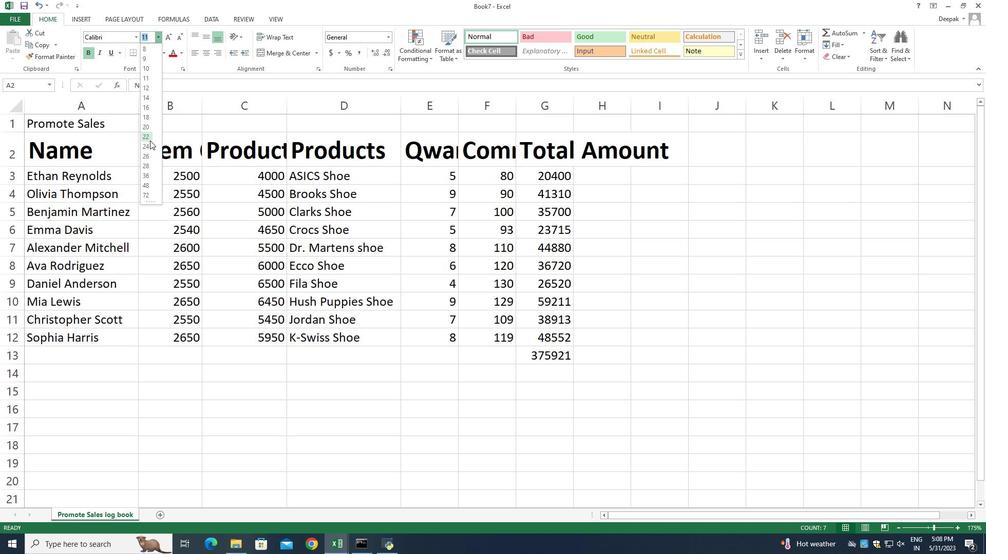 
Action: Mouse pressed left at (149, 142)
Screenshot: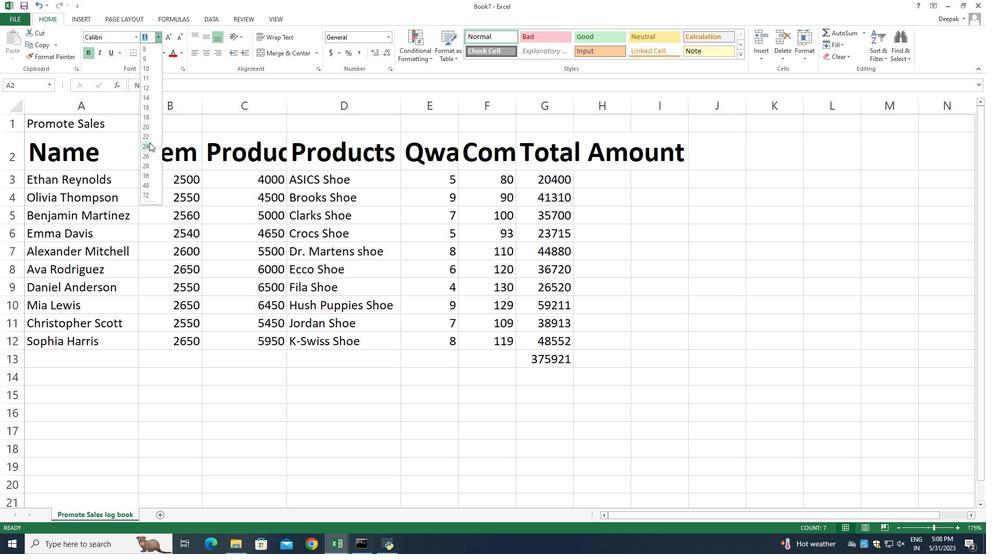
Action: Mouse moved to (48, 178)
Screenshot: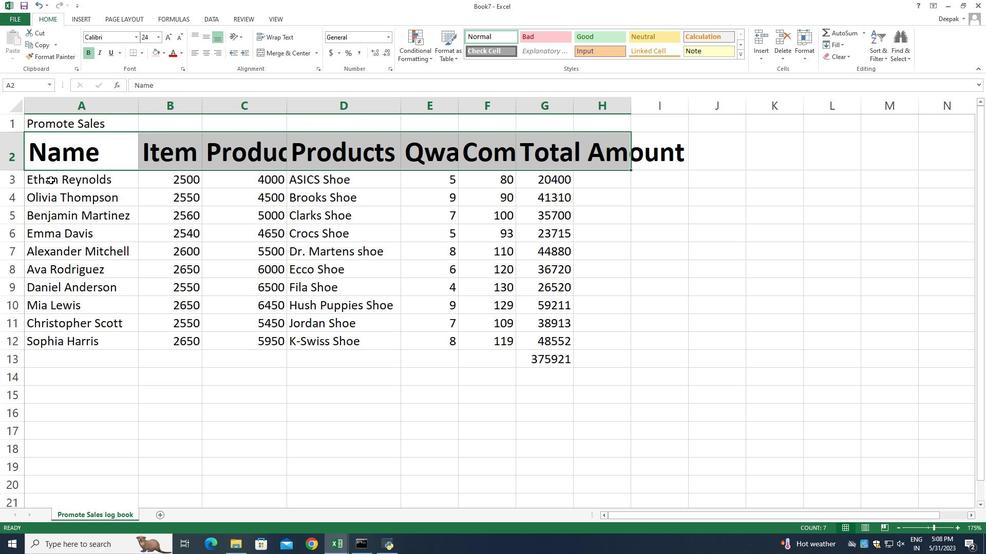 
Action: Mouse pressed left at (48, 178)
Screenshot: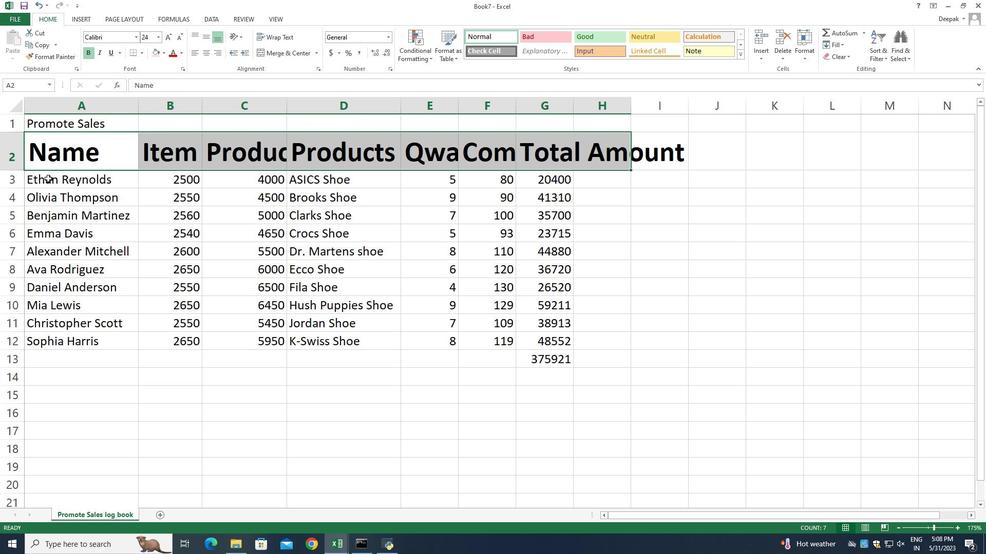 
Action: Mouse moved to (43, 178)
Screenshot: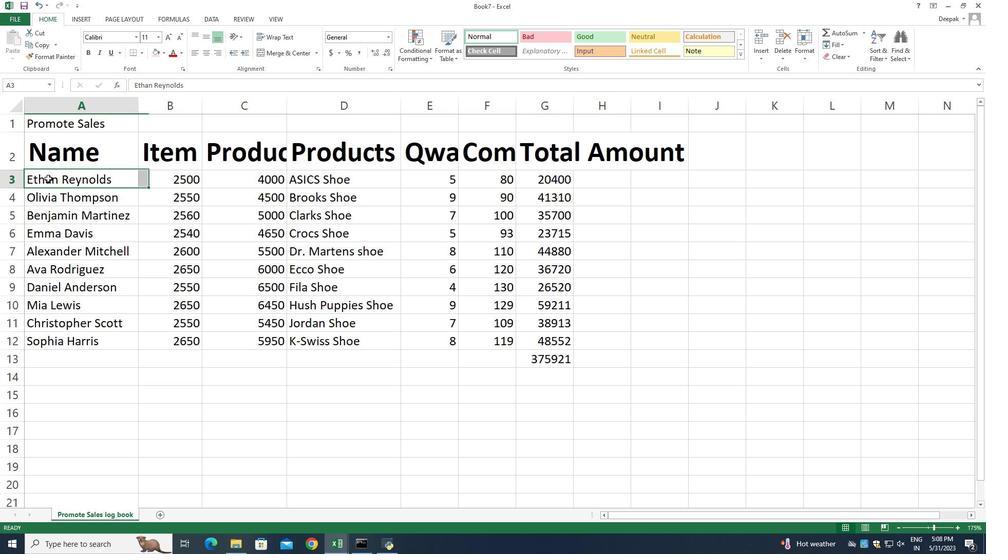 
Action: Mouse pressed left at (43, 178)
Screenshot: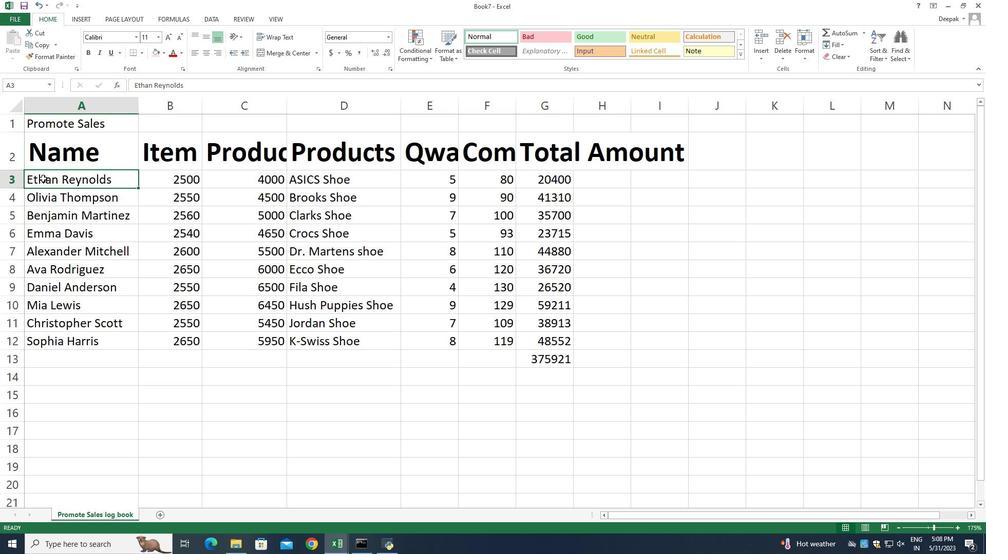 
Action: Mouse moved to (134, 36)
Screenshot: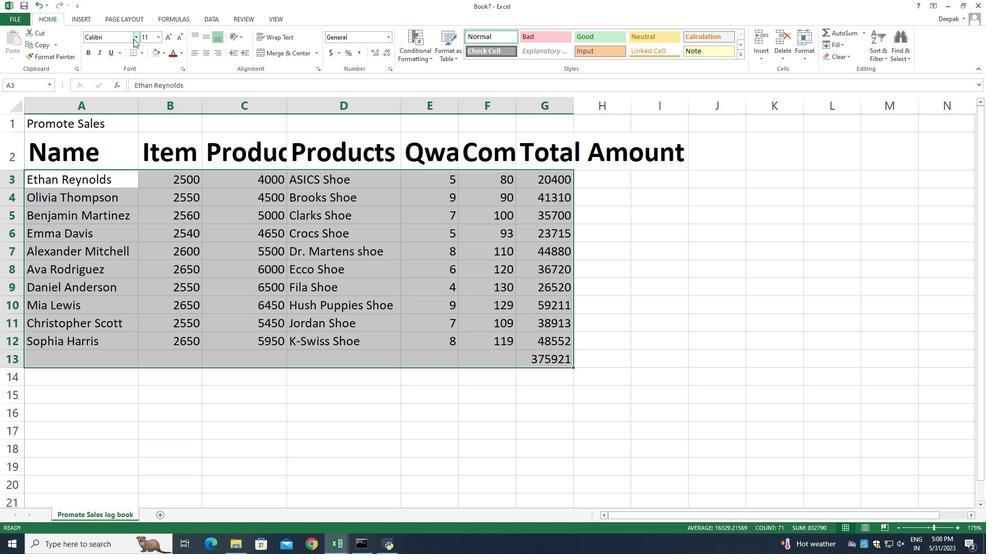 
Action: Mouse pressed left at (134, 36)
Screenshot: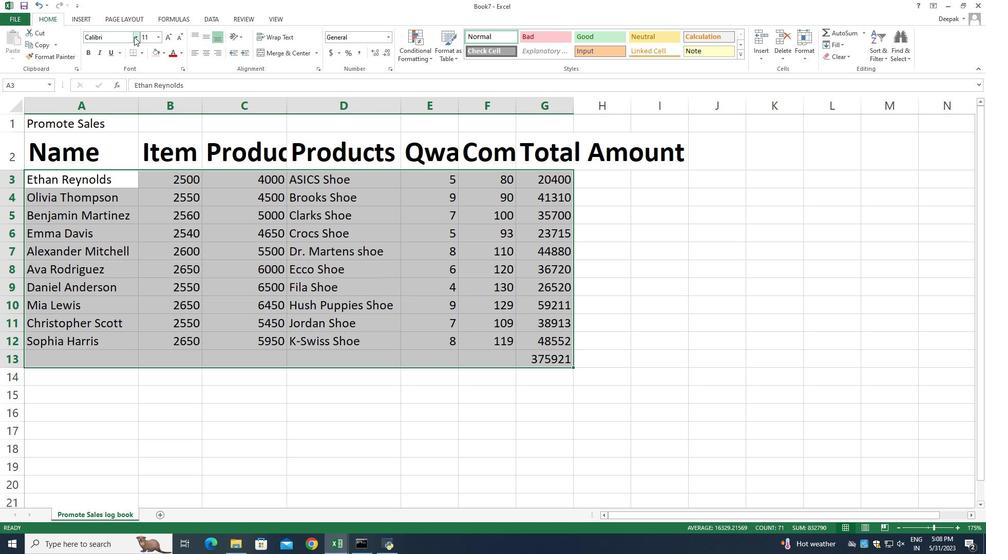 
Action: Mouse moved to (148, 358)
Screenshot: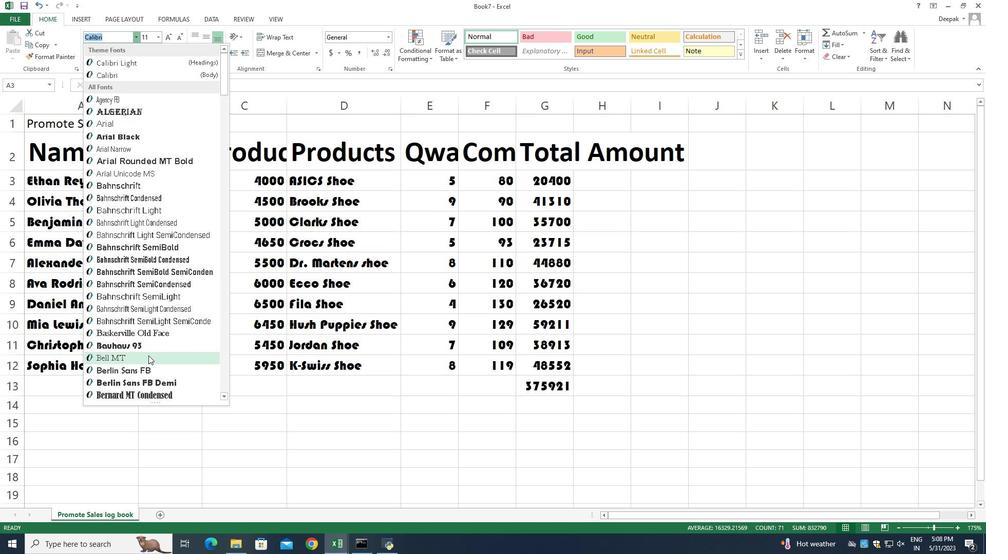 
Action: Mouse pressed left at (148, 358)
Screenshot: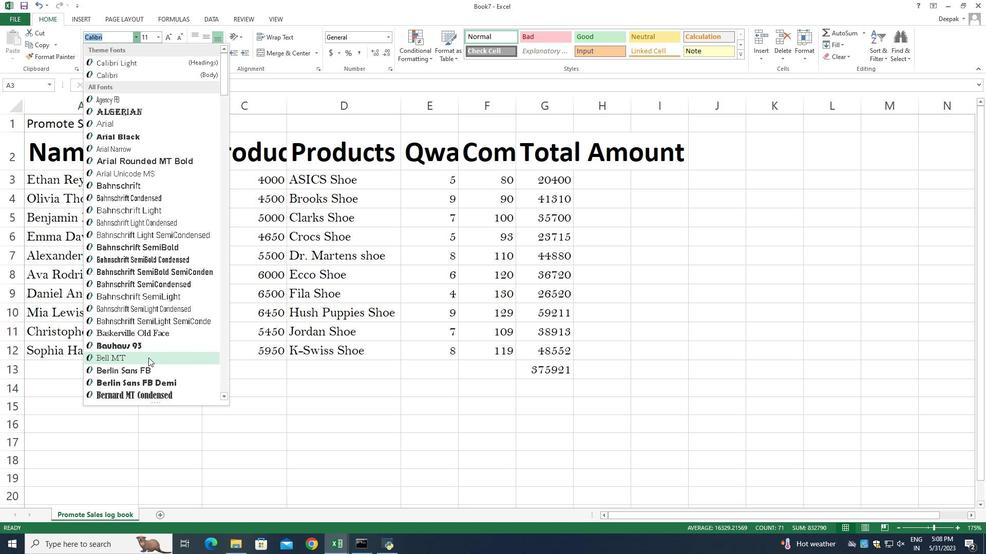 
Action: Mouse moved to (159, 35)
Screenshot: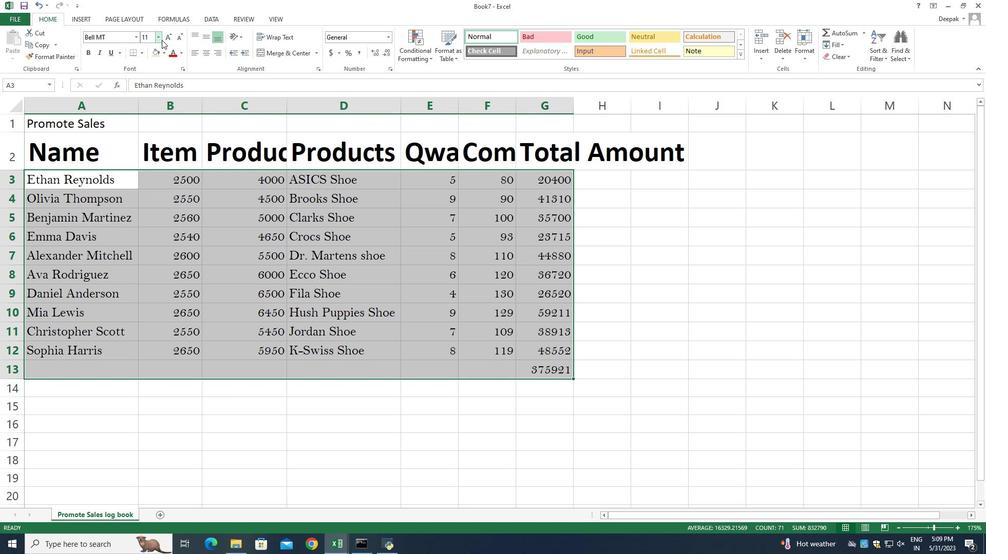 
Action: Mouse pressed left at (159, 35)
Screenshot: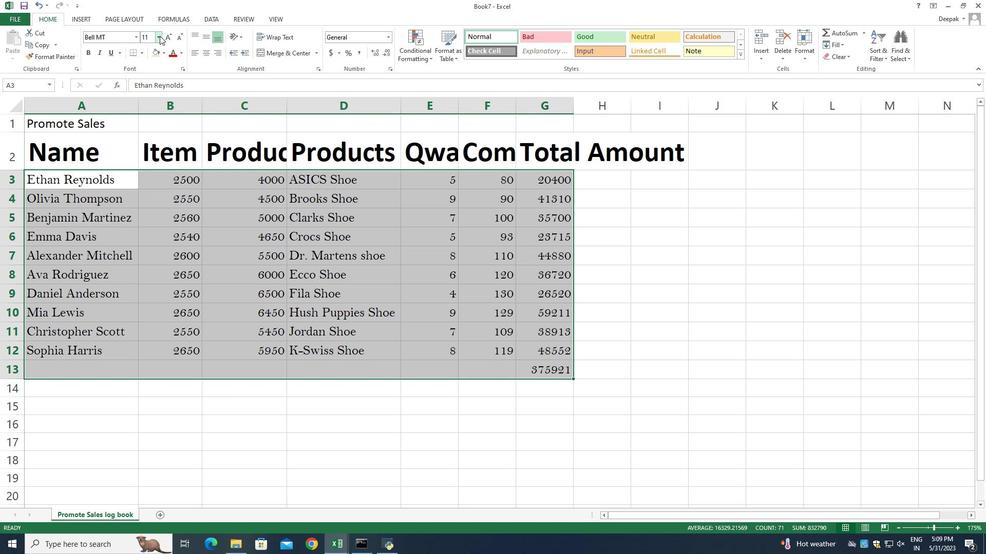 
Action: Mouse moved to (148, 107)
Screenshot: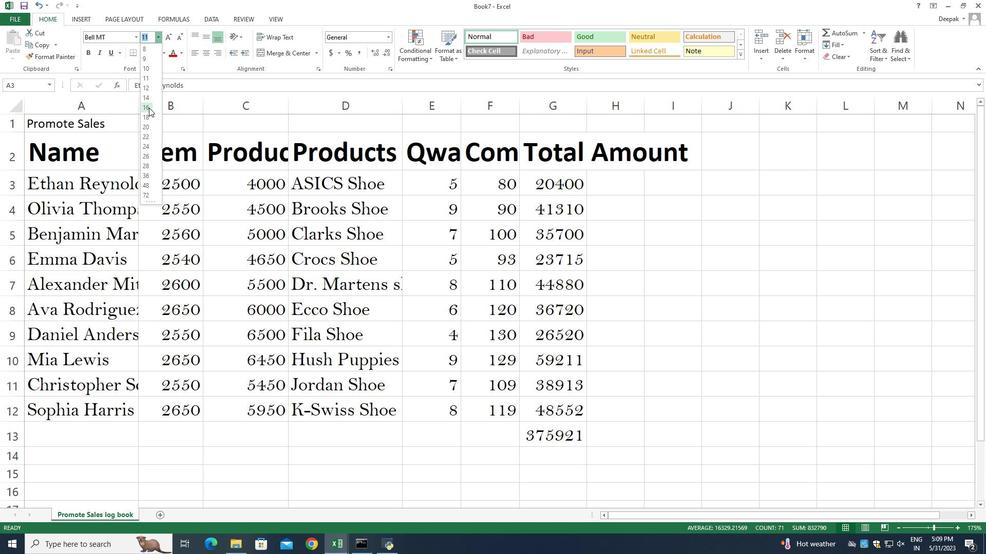 
Action: Mouse pressed left at (148, 107)
Screenshot: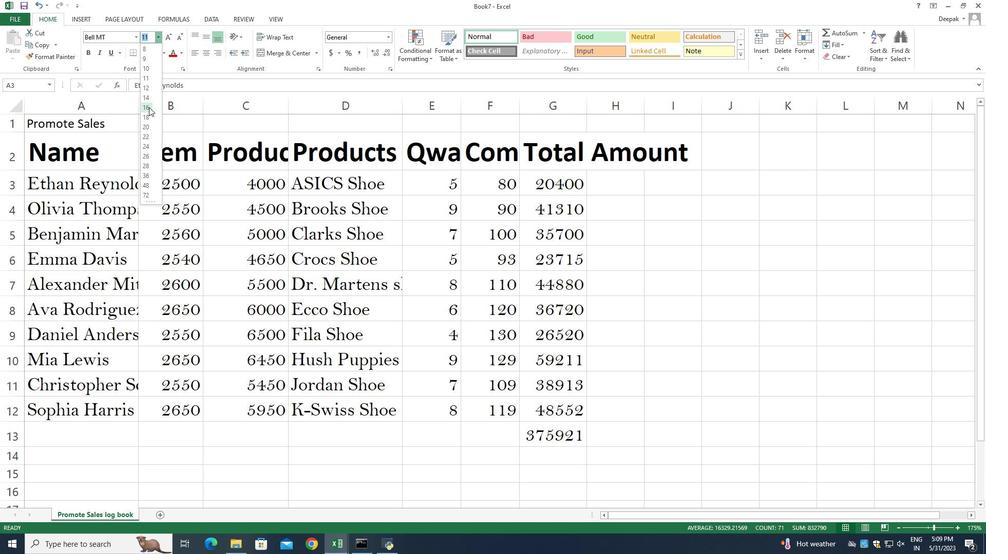 
Action: Mouse moved to (118, 156)
Screenshot: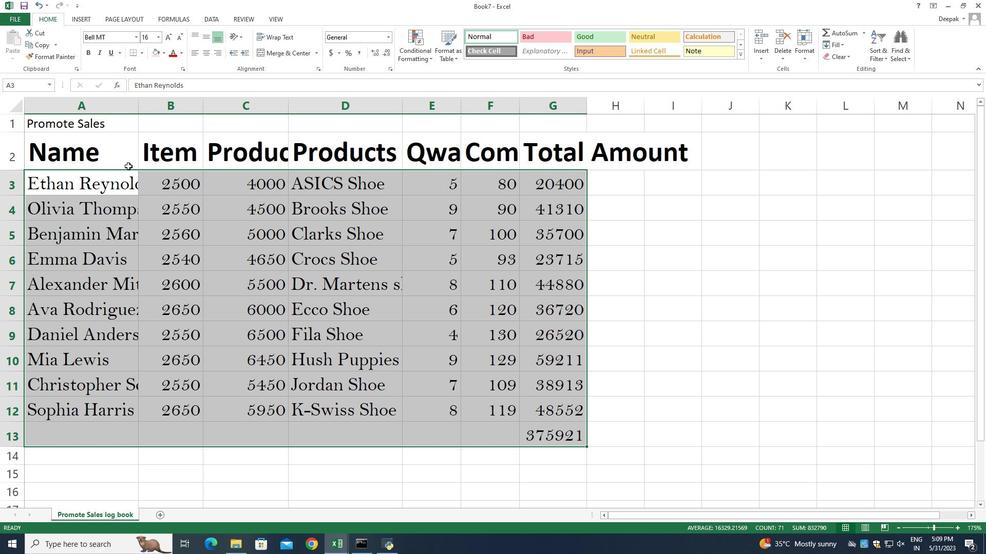 
Action: Mouse pressed left at (118, 156)
Screenshot: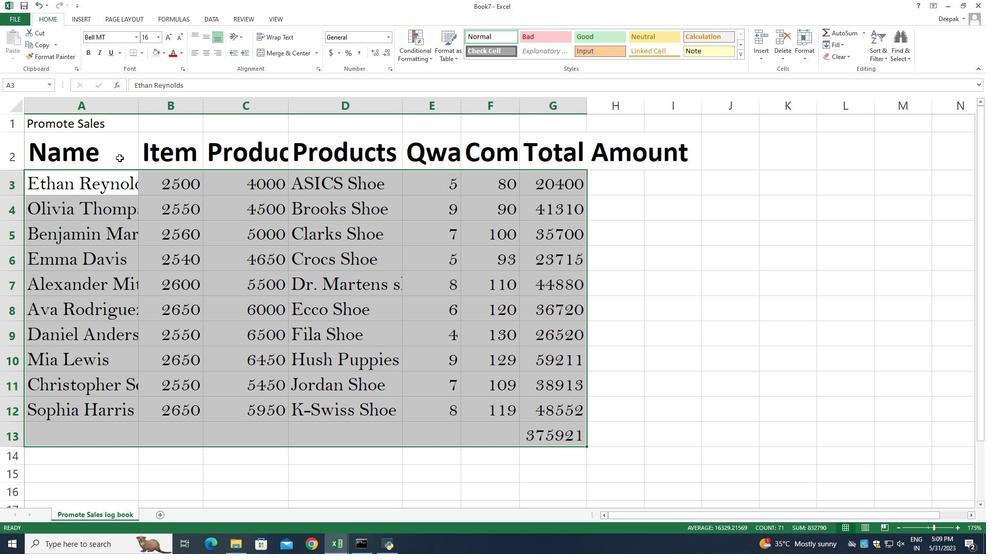 
Action: Mouse moved to (76, 141)
Screenshot: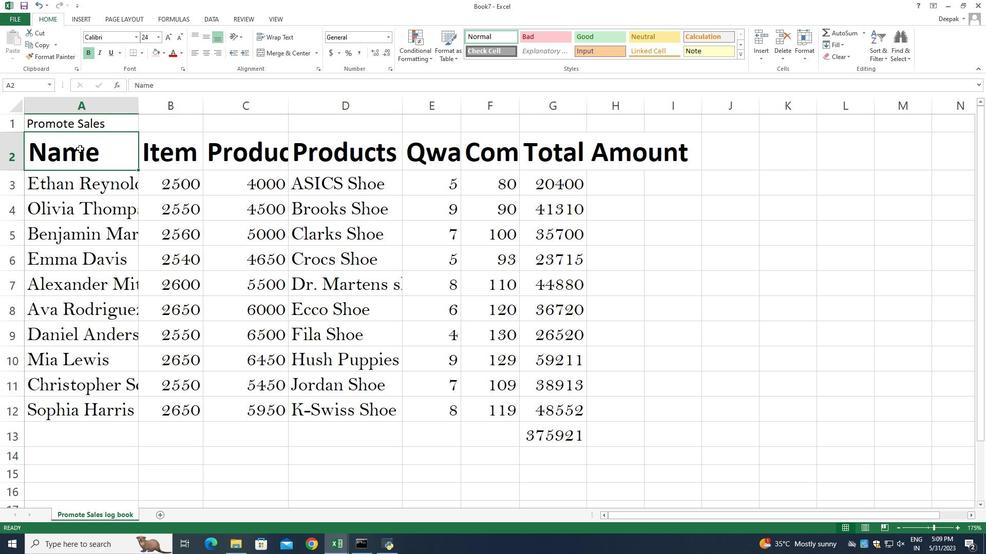 
Action: Mouse pressed left at (76, 141)
Screenshot: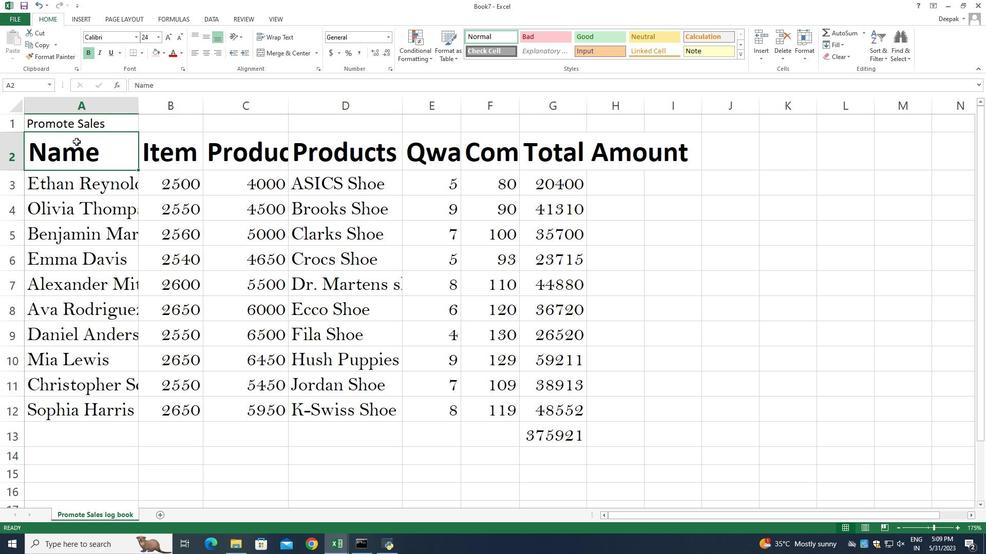 
Action: Mouse moved to (205, 35)
Screenshot: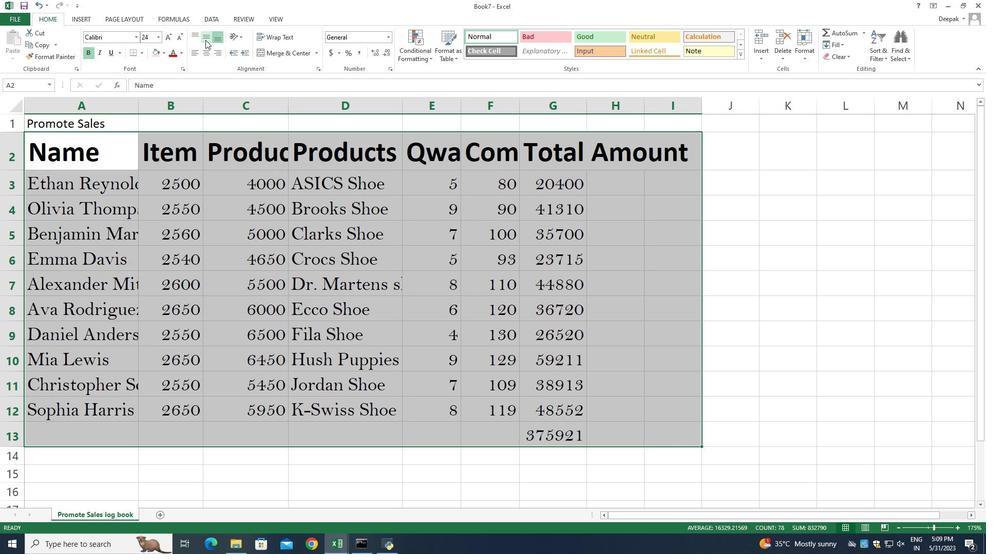 
Action: Mouse pressed left at (205, 35)
Screenshot: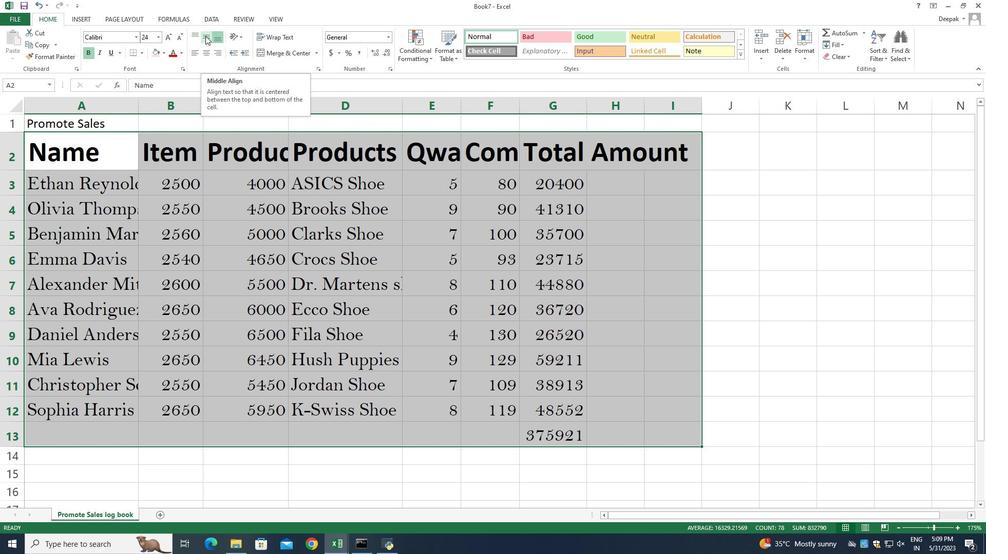 
Action: Mouse moved to (205, 51)
Screenshot: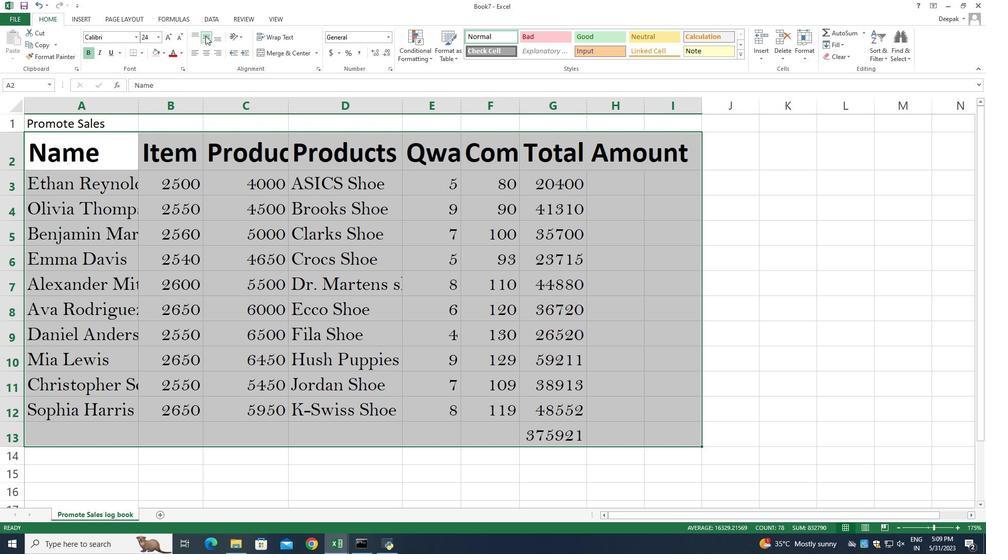 
Action: Mouse pressed left at (205, 51)
Screenshot: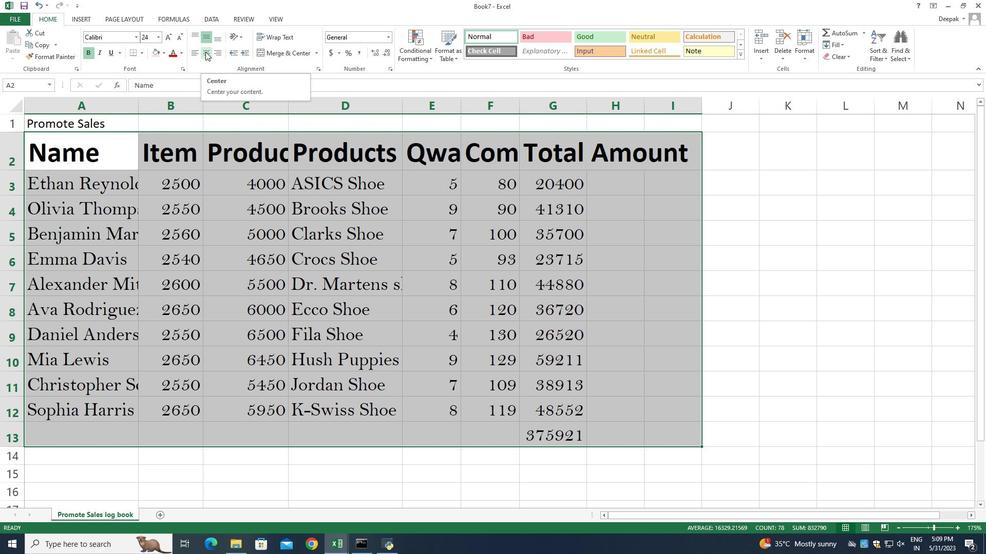 
Action: Mouse moved to (741, 203)
Screenshot: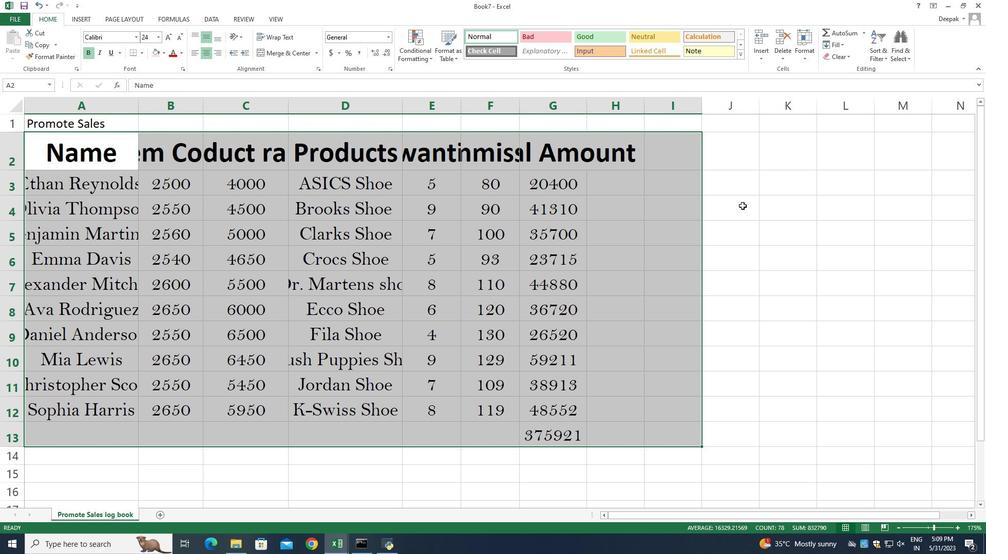 
Action: Mouse pressed left at (741, 203)
Screenshot: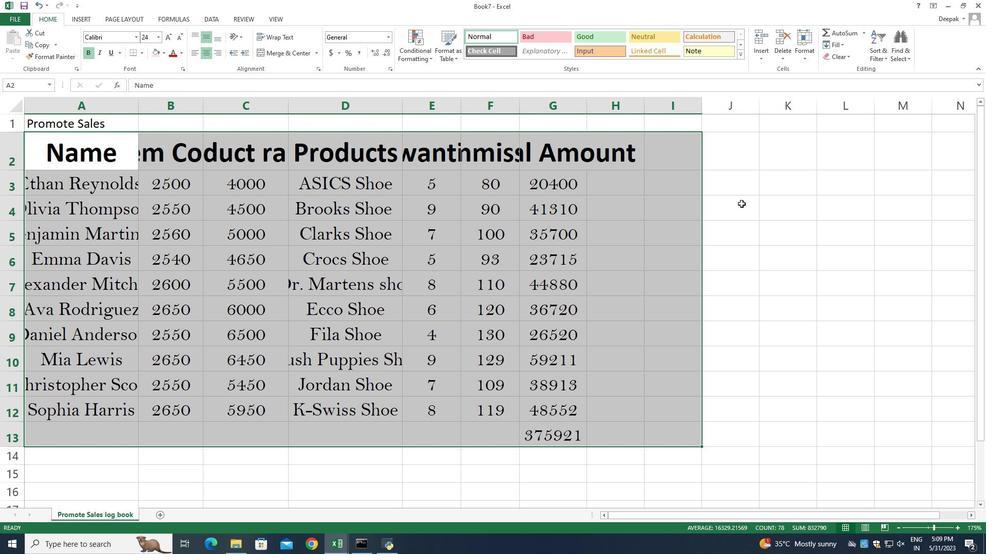 
Action: Mouse moved to (139, 105)
Screenshot: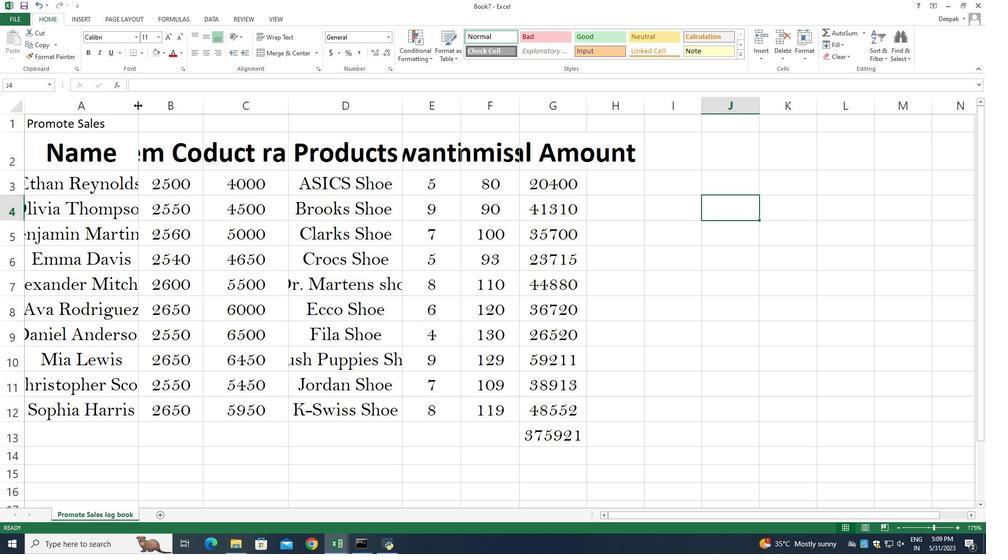 
Action: Mouse pressed left at (139, 105)
Screenshot: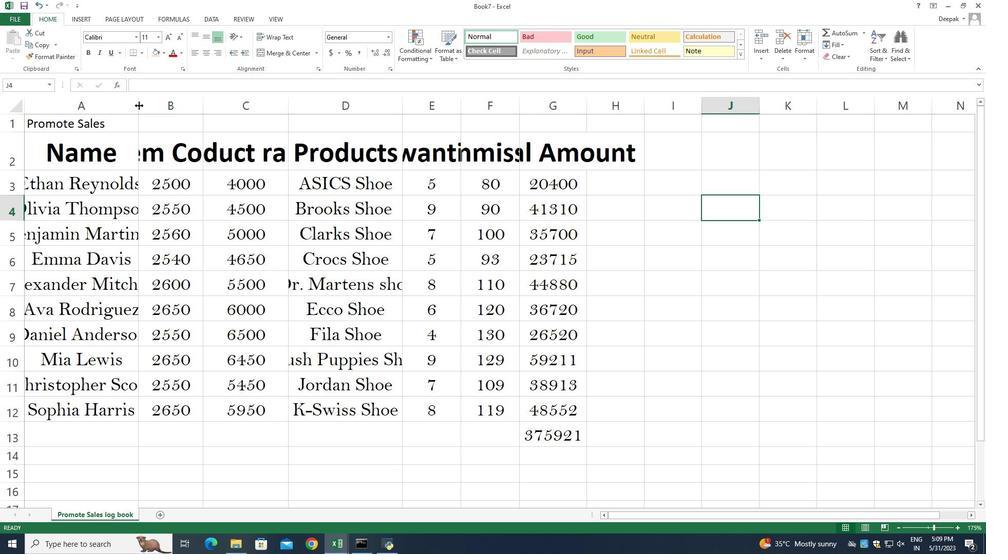 
Action: Mouse pressed left at (139, 105)
Screenshot: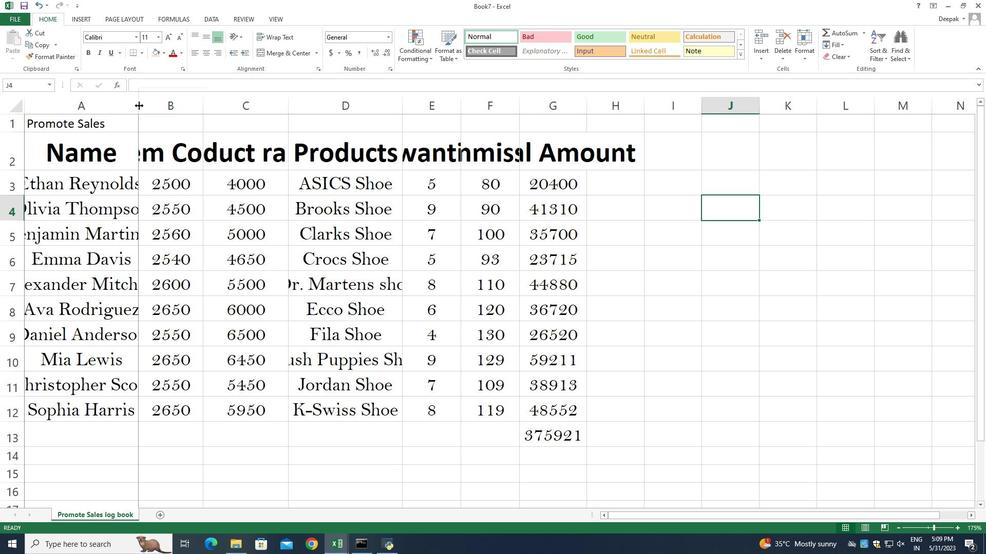 
Action: Mouse moved to (248, 108)
Screenshot: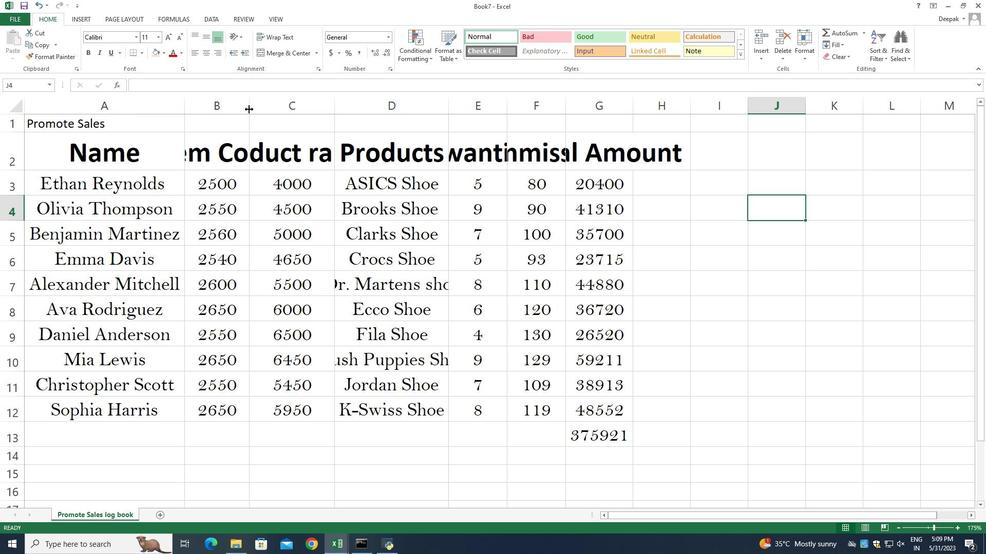 
Action: Mouse pressed left at (248, 108)
Screenshot: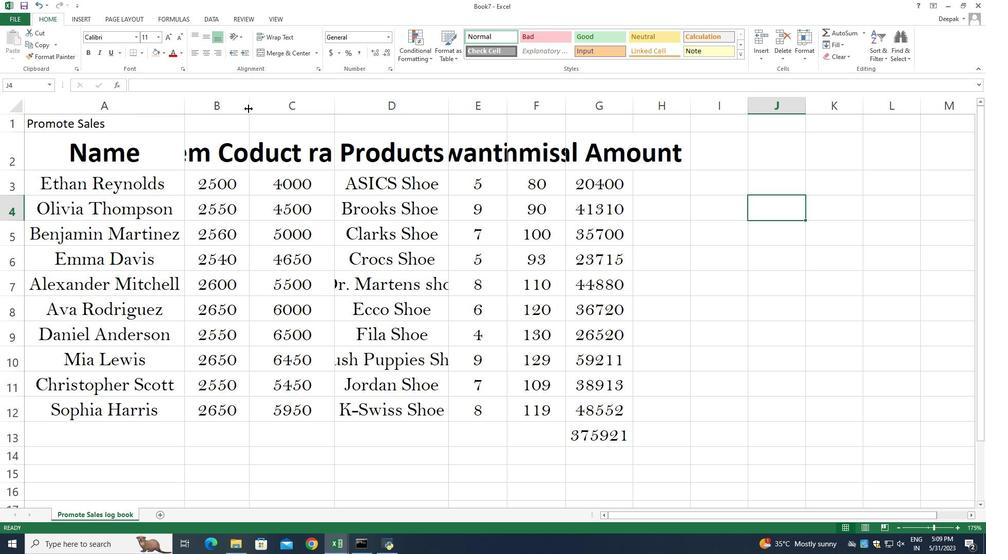 
Action: Mouse pressed left at (248, 108)
Screenshot: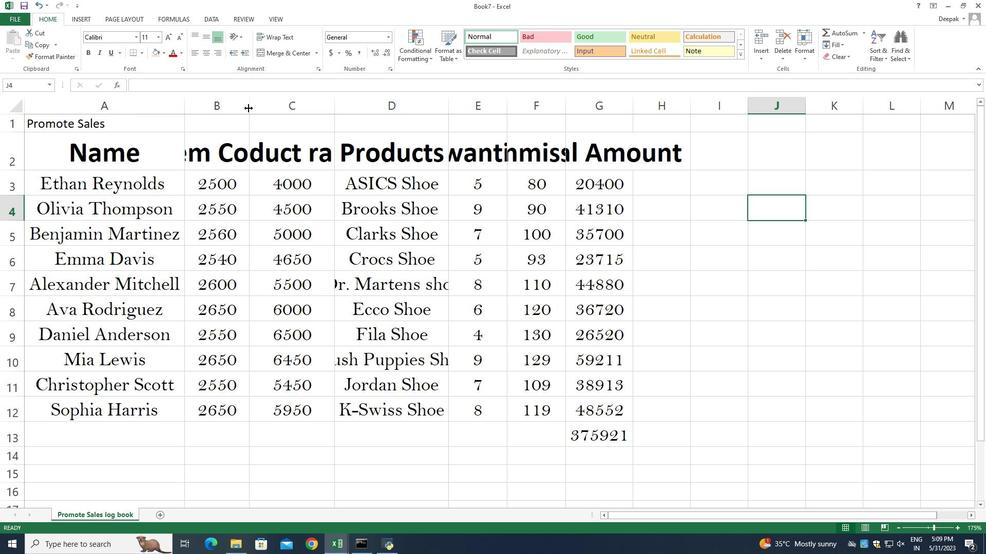 
Action: Mouse moved to (404, 105)
Screenshot: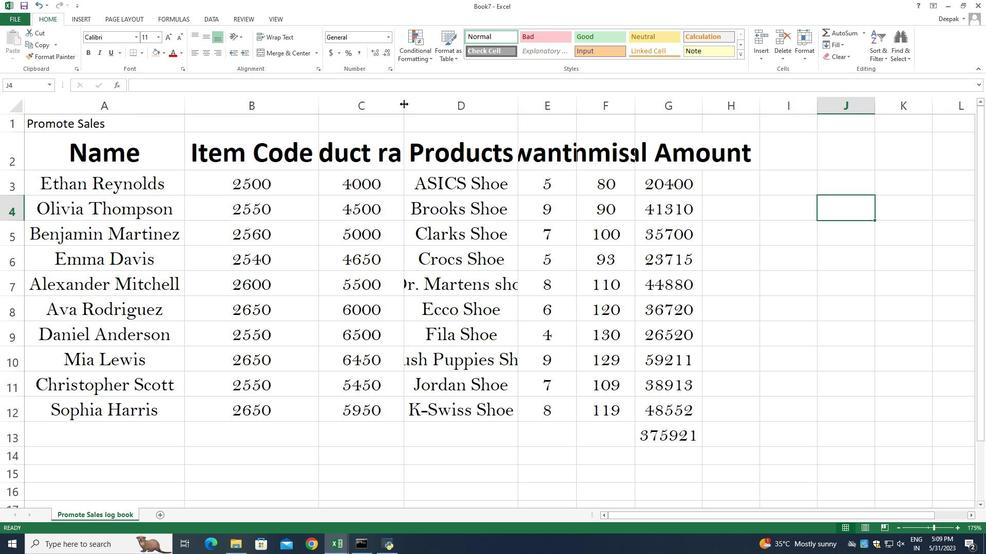 
Action: Mouse pressed left at (404, 105)
Screenshot: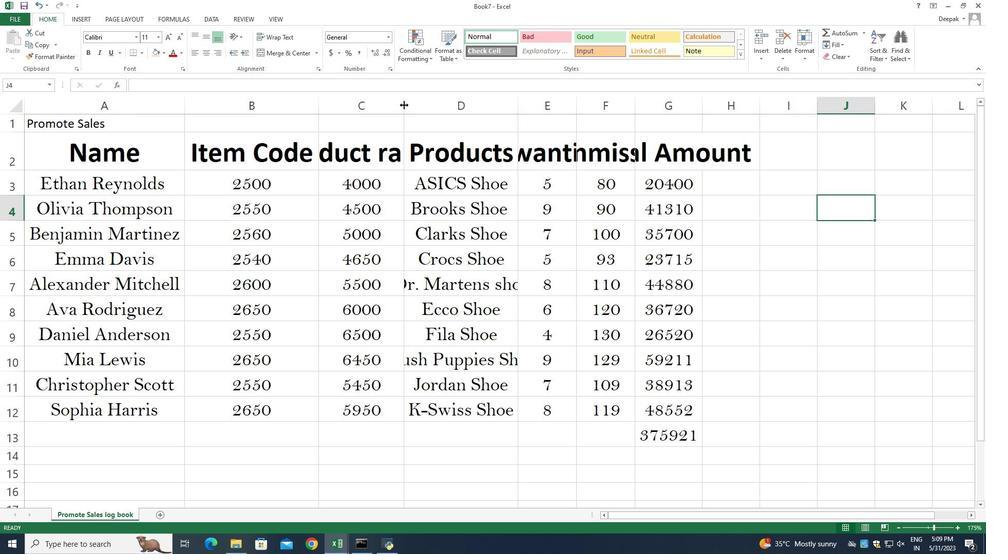 
Action: Mouse pressed left at (404, 105)
Screenshot: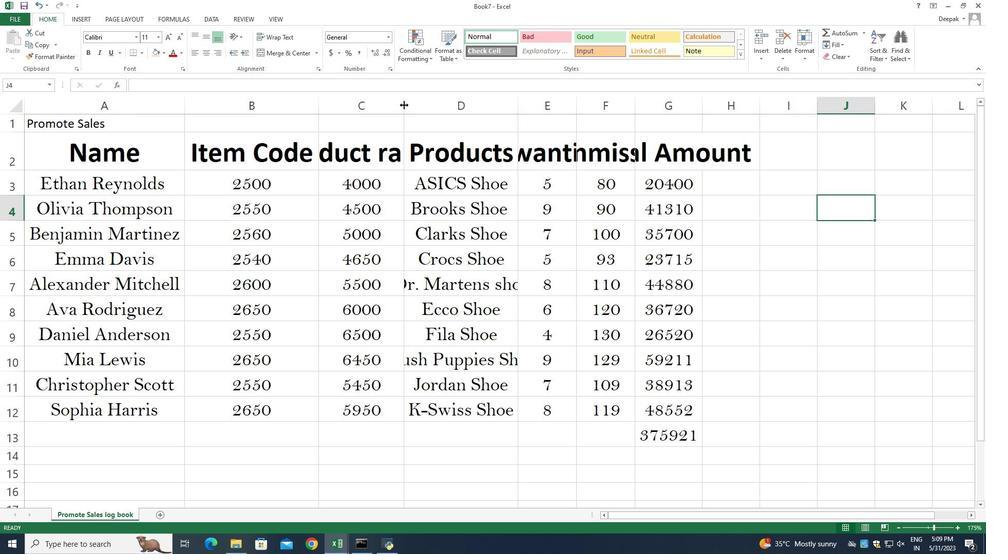 
Action: Mouse moved to (613, 108)
Screenshot: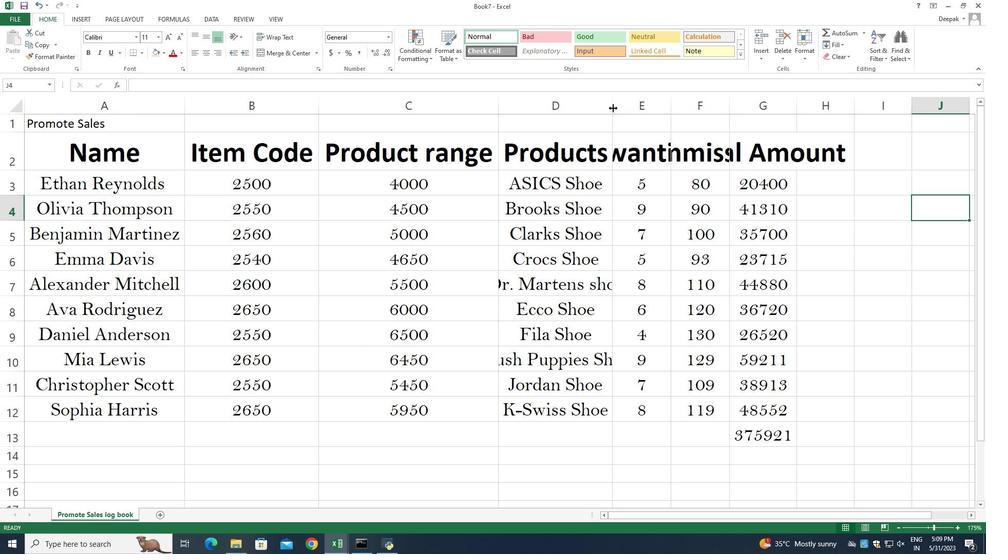 
Action: Mouse pressed left at (613, 108)
Screenshot: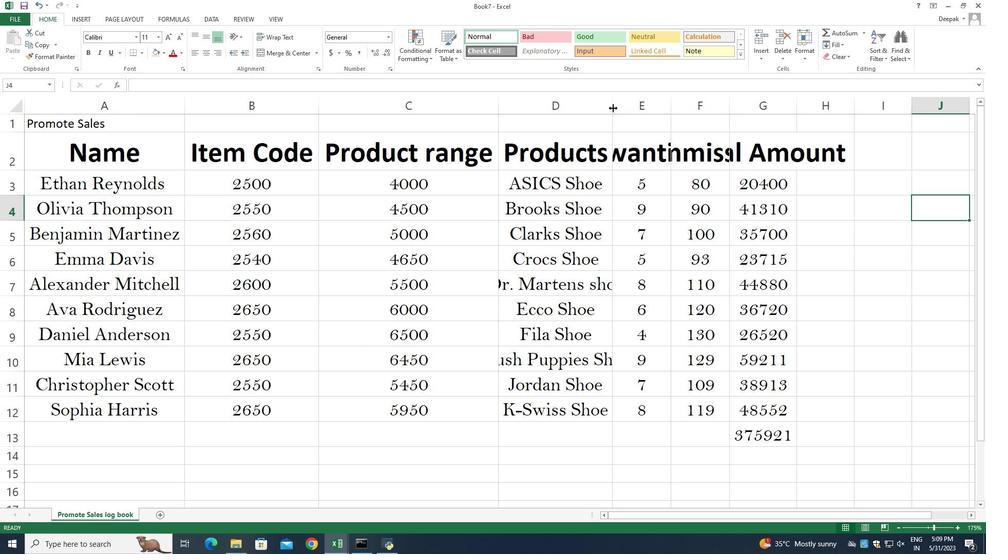 
Action: Mouse pressed left at (613, 108)
Screenshot: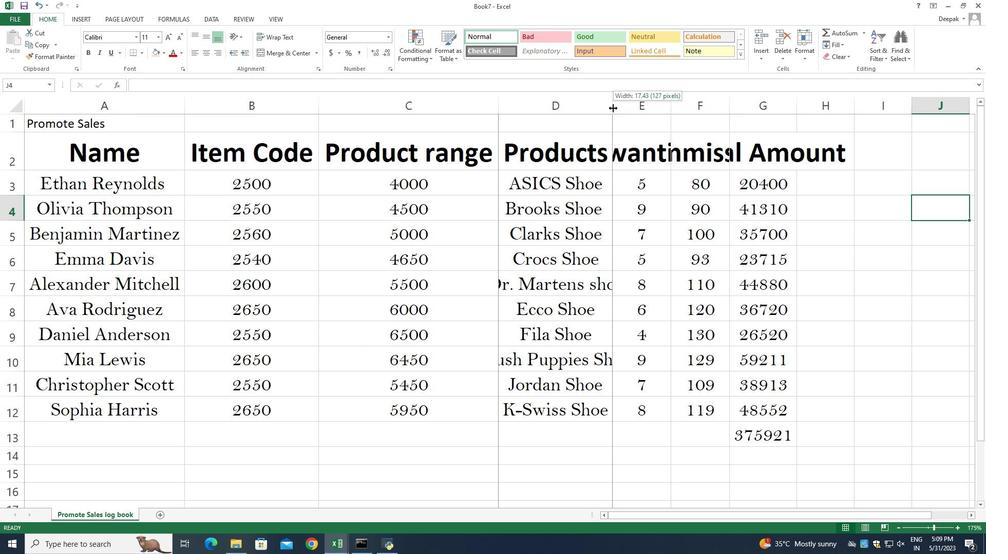 
Action: Mouse moved to (715, 102)
Screenshot: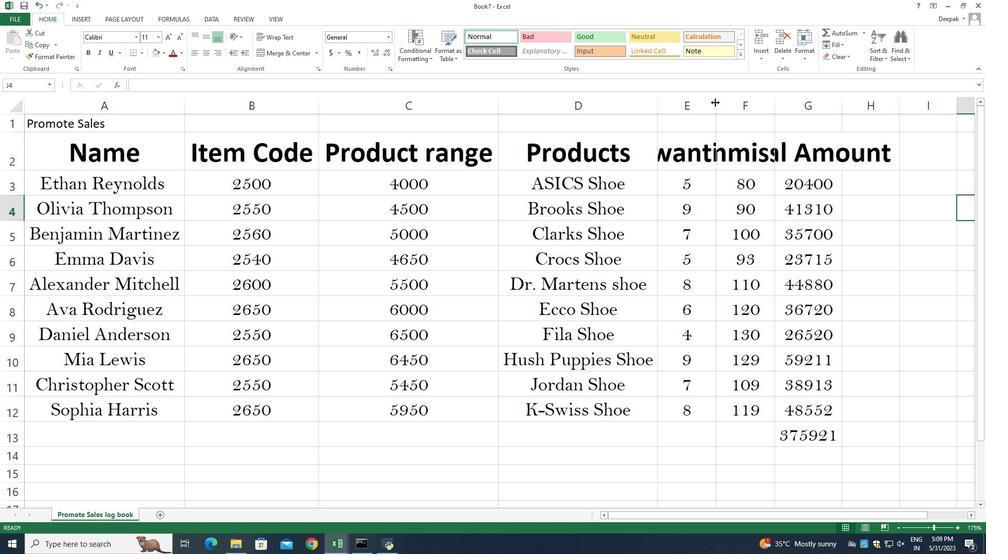 
Action: Mouse pressed left at (715, 102)
Screenshot: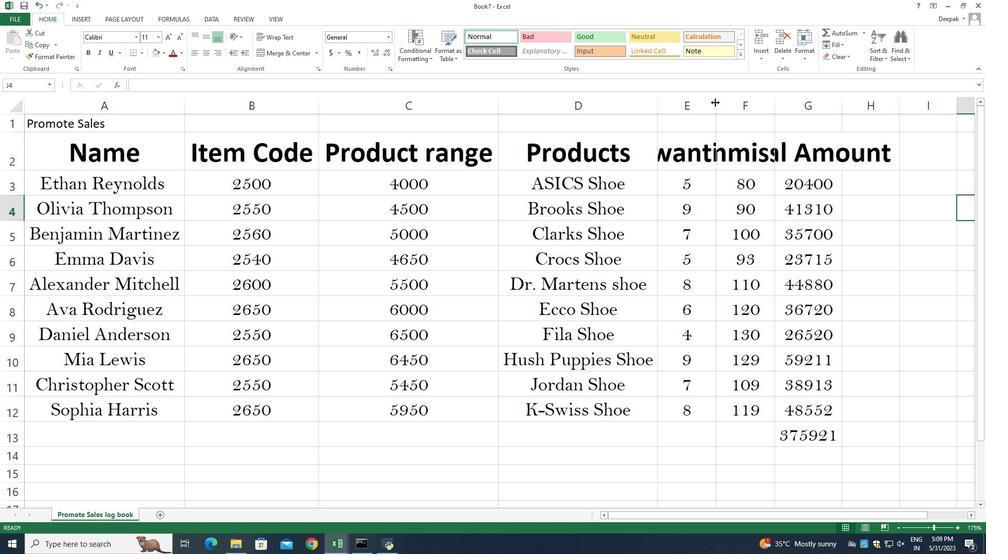 
Action: Mouse pressed left at (715, 102)
Screenshot: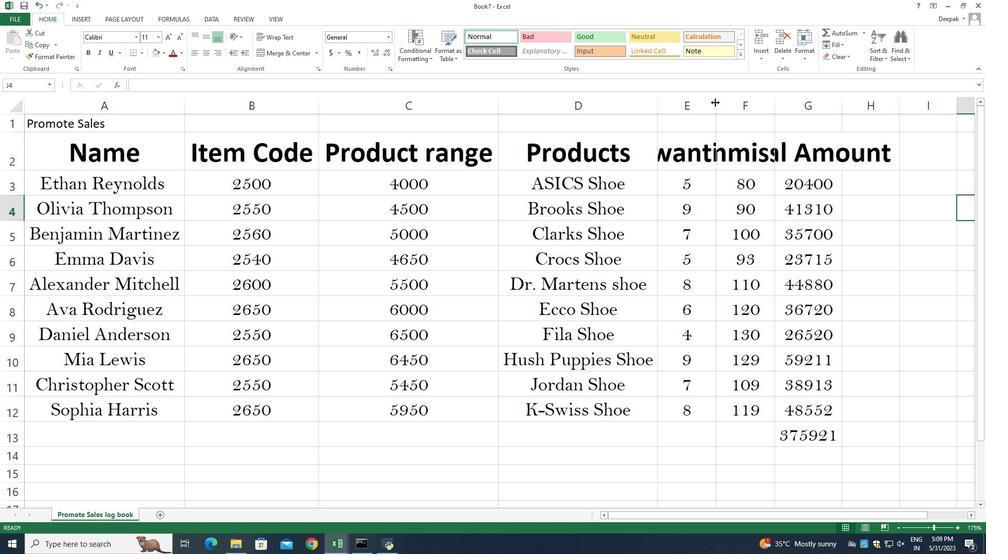 
Action: Mouse moved to (234, 251)
Screenshot: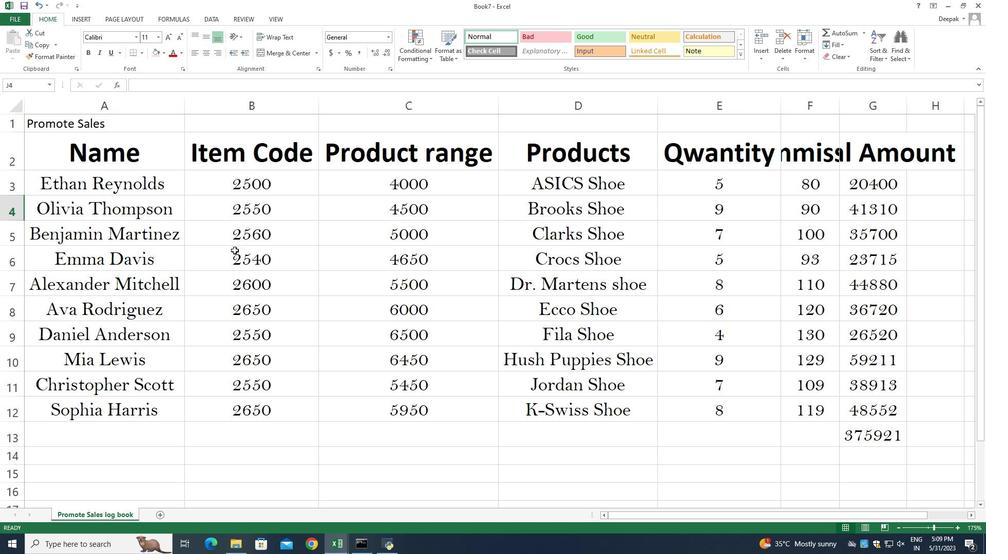 
Action: Mouse scrolled (234, 250) with delta (0, 0)
Screenshot: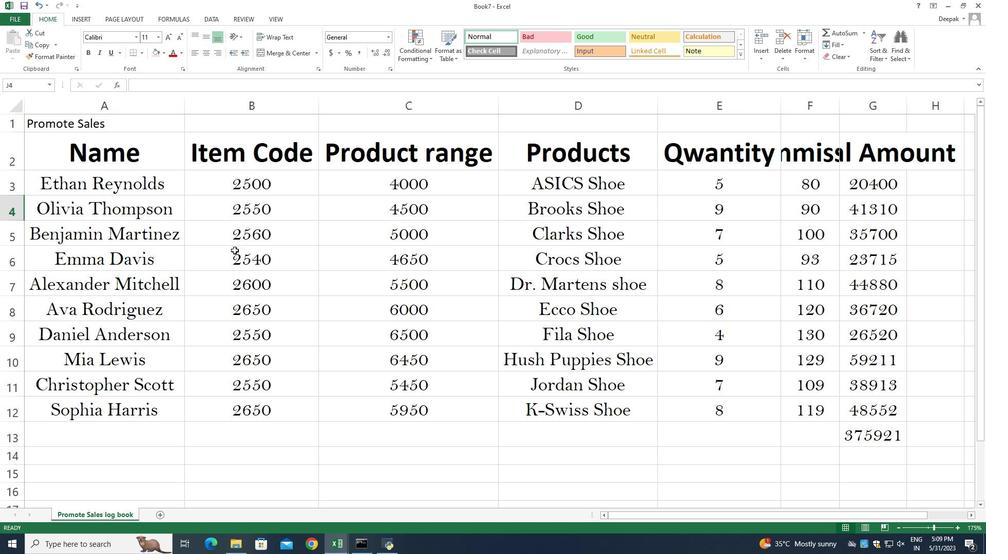 
Action: Mouse scrolled (234, 250) with delta (0, 0)
Screenshot: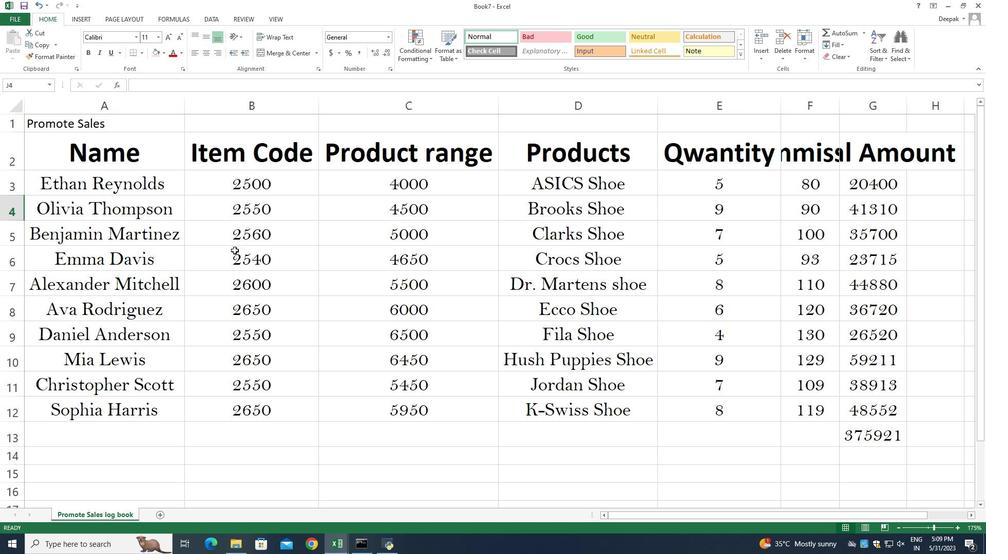 
Action: Mouse scrolled (234, 250) with delta (0, 0)
Screenshot: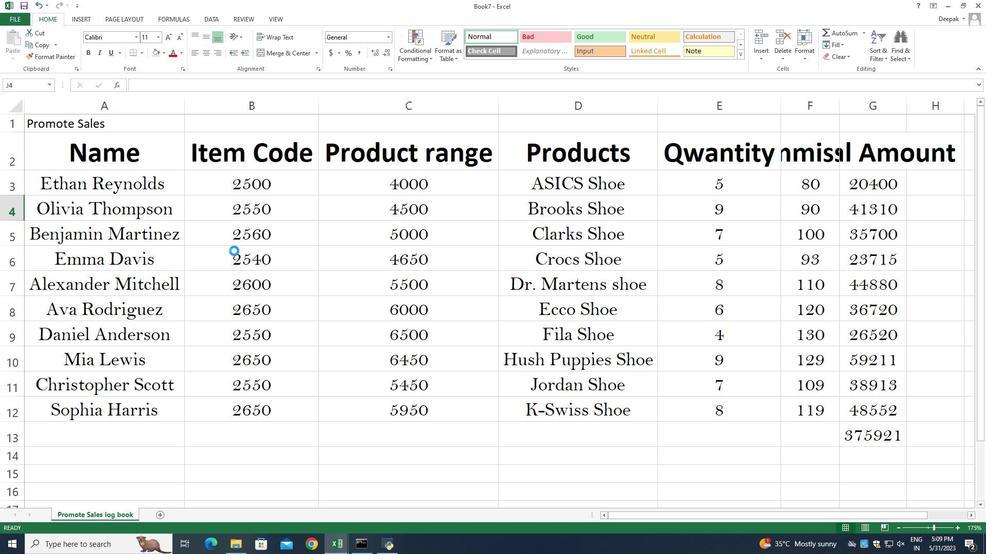 
Action: Mouse moved to (234, 251)
Screenshot: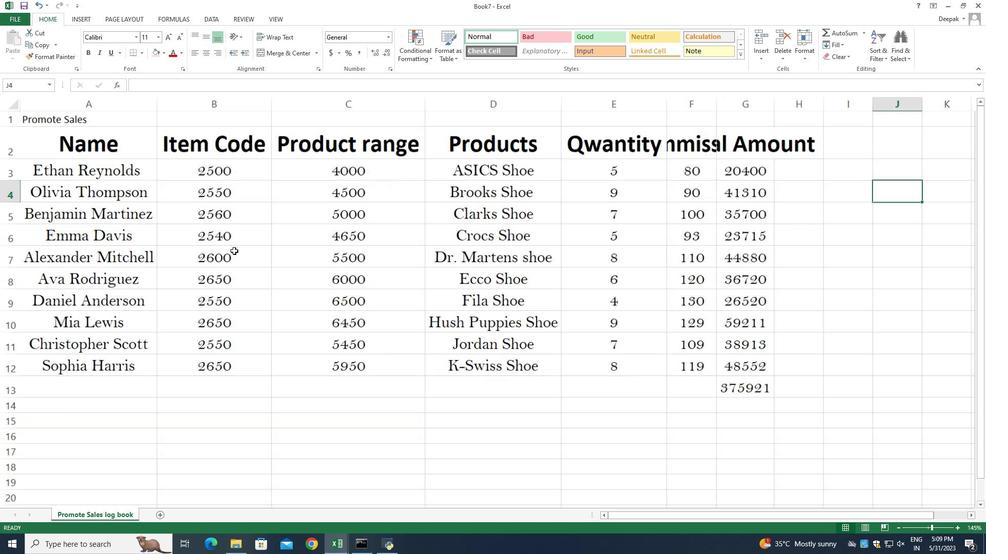 
Action: Mouse scrolled (234, 251) with delta (0, 0)
Screenshot: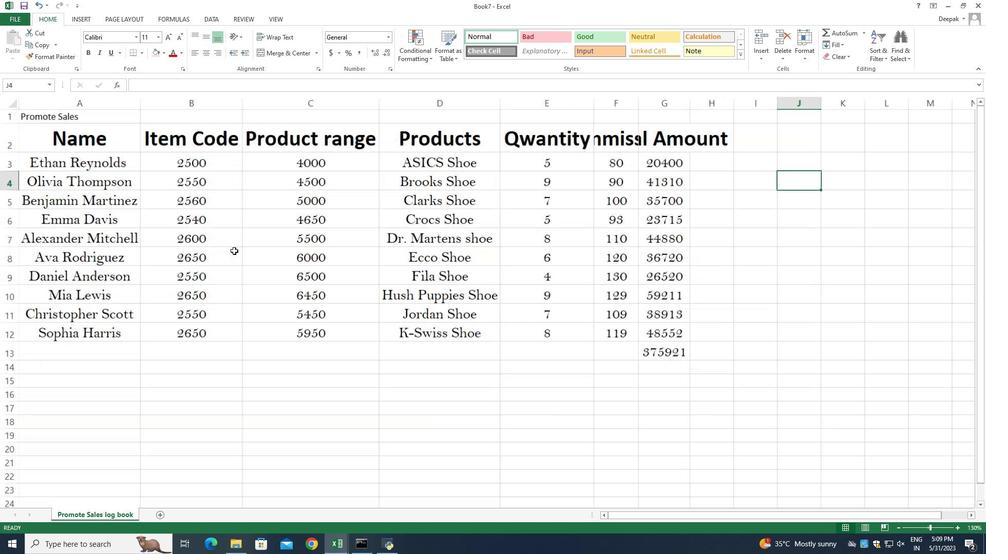 
Action: Mouse moved to (515, 99)
Screenshot: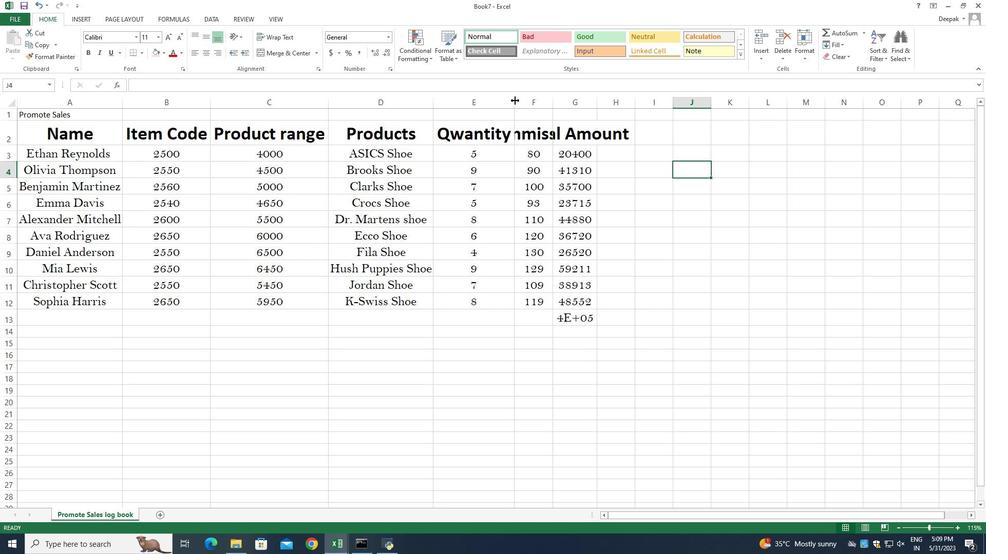 
Action: Mouse pressed left at (515, 99)
Screenshot: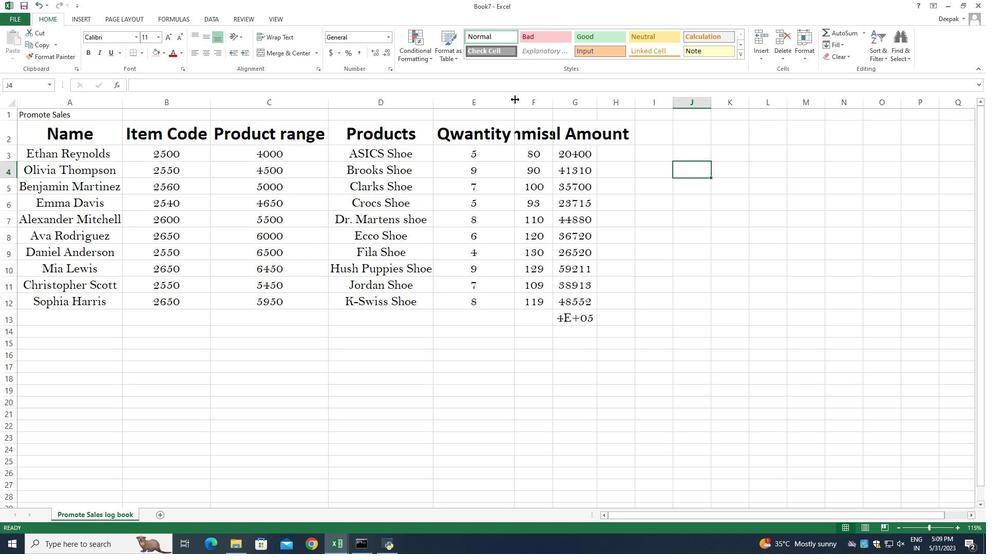 
Action: Mouse pressed left at (515, 99)
Screenshot: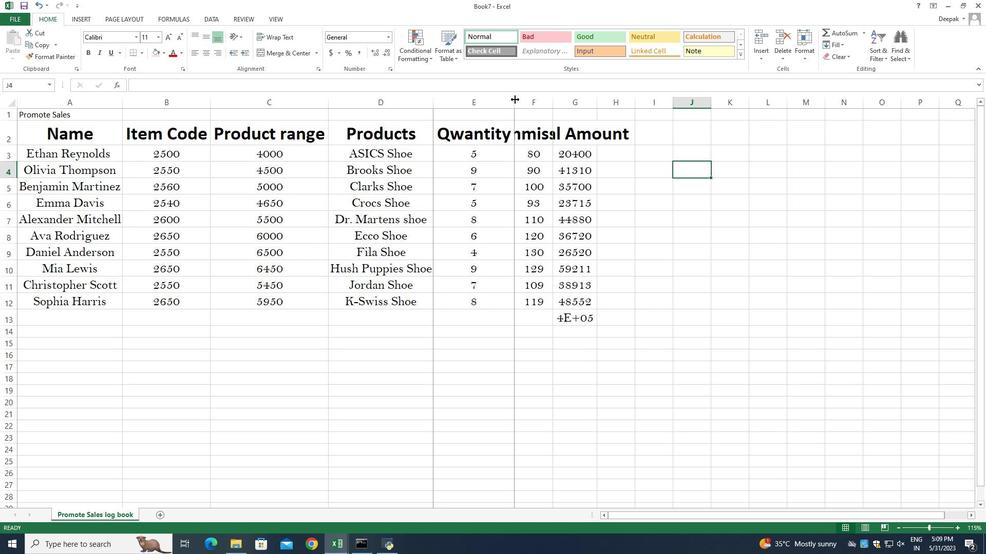 
Action: Mouse moved to (554, 103)
Screenshot: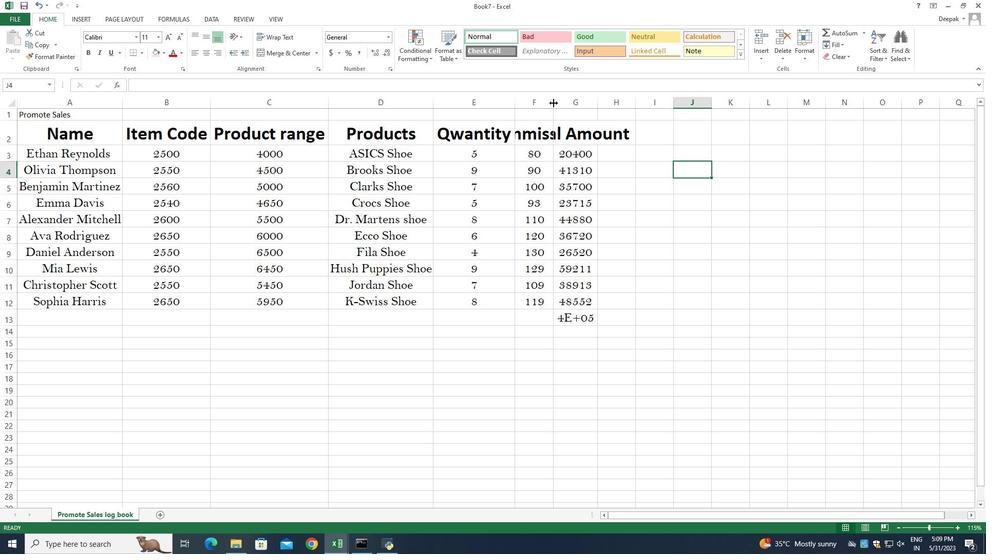 
Action: Mouse pressed left at (554, 103)
Screenshot: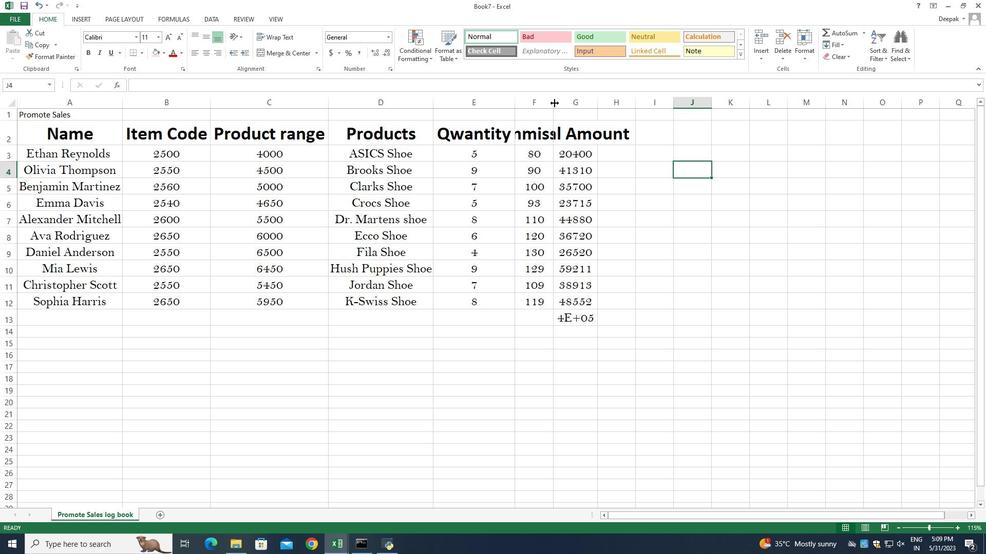 
Action: Mouse pressed left at (554, 103)
Screenshot: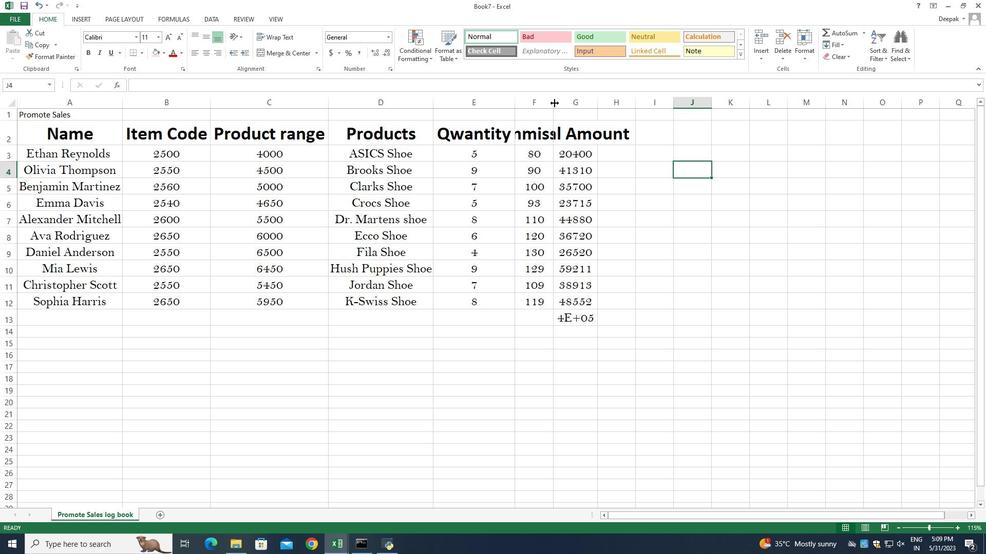 
Action: Mouse moved to (664, 103)
Screenshot: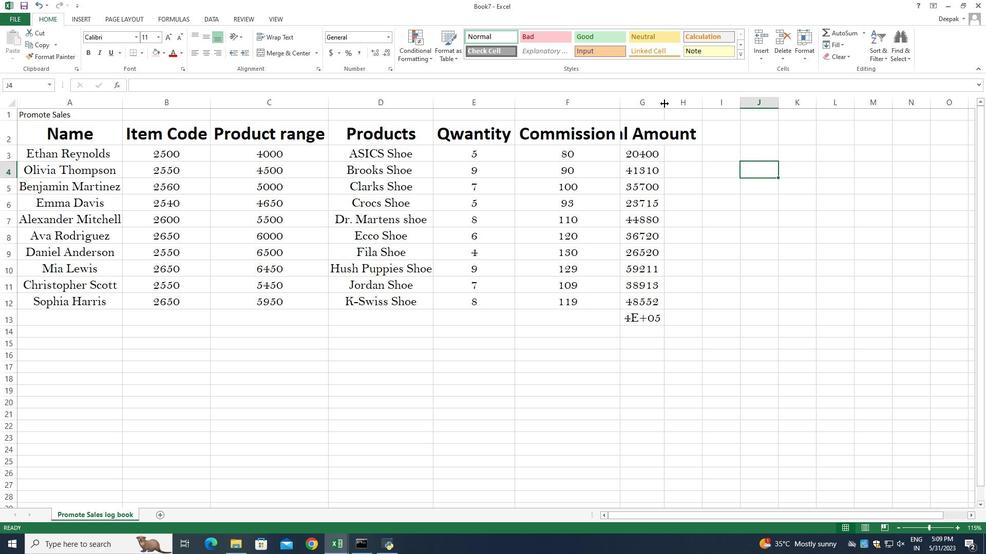 
Action: Mouse pressed left at (664, 103)
Screenshot: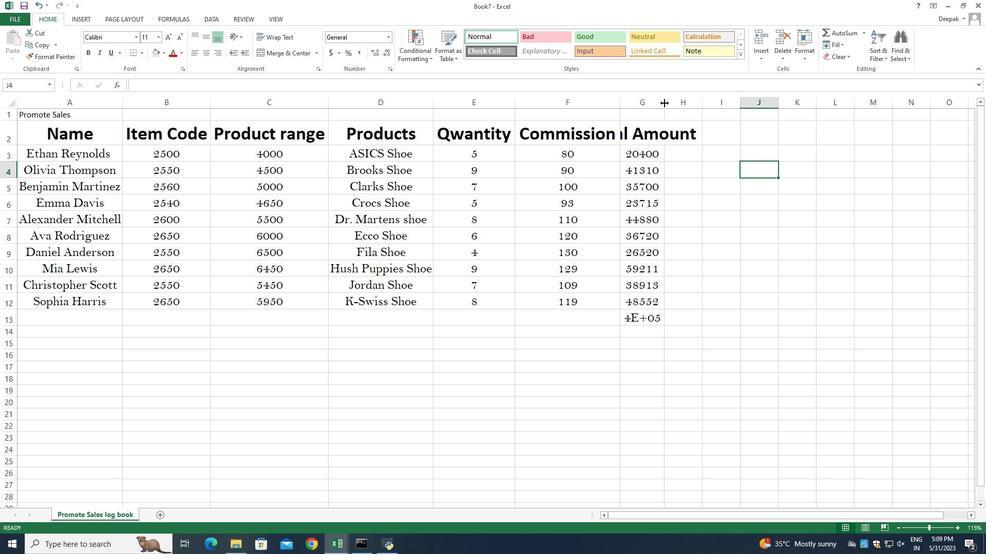 
Action: Mouse pressed left at (664, 103)
Screenshot: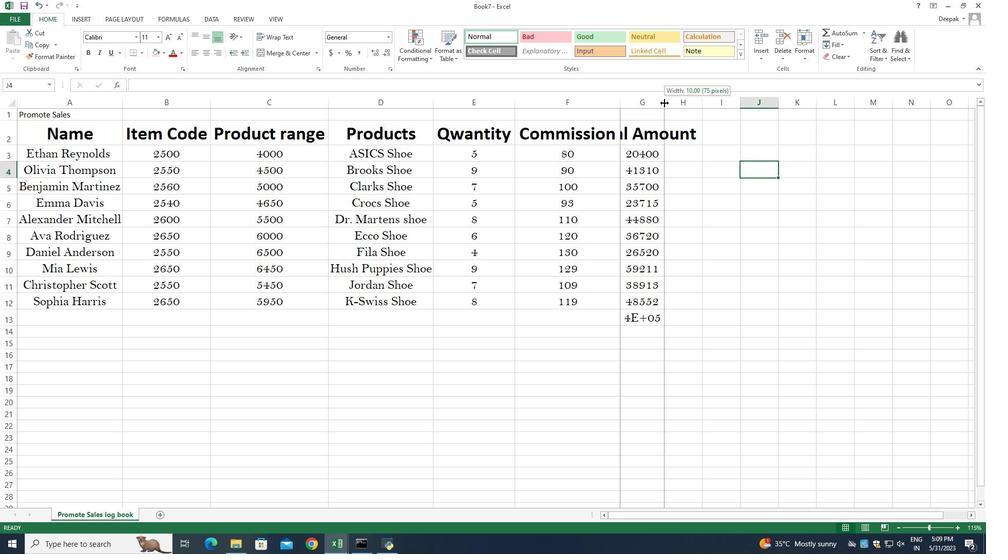
Action: Mouse moved to (218, 315)
Screenshot: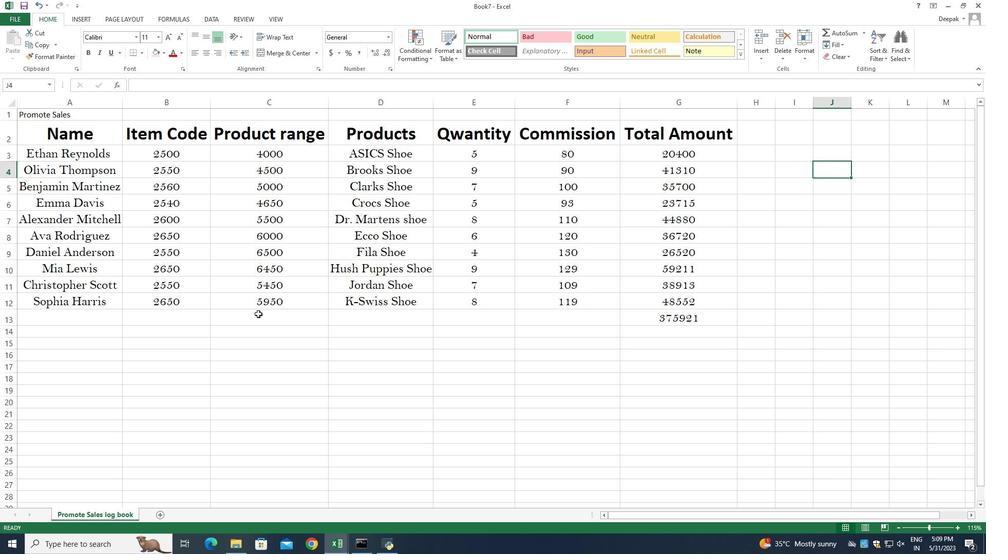 
Action: Mouse scrolled (218, 315) with delta (0, 0)
Screenshot: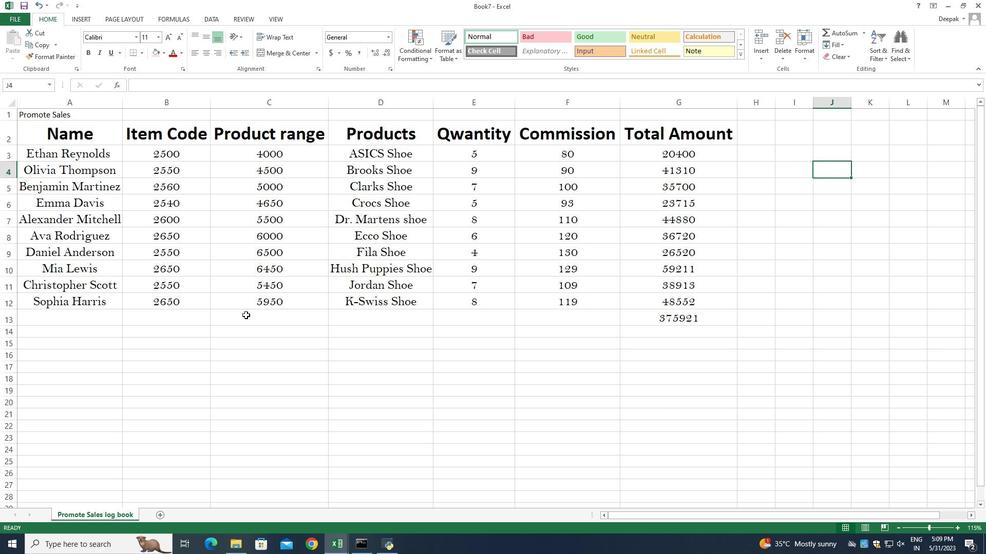 
Action: Mouse scrolled (218, 315) with delta (0, 0)
Screenshot: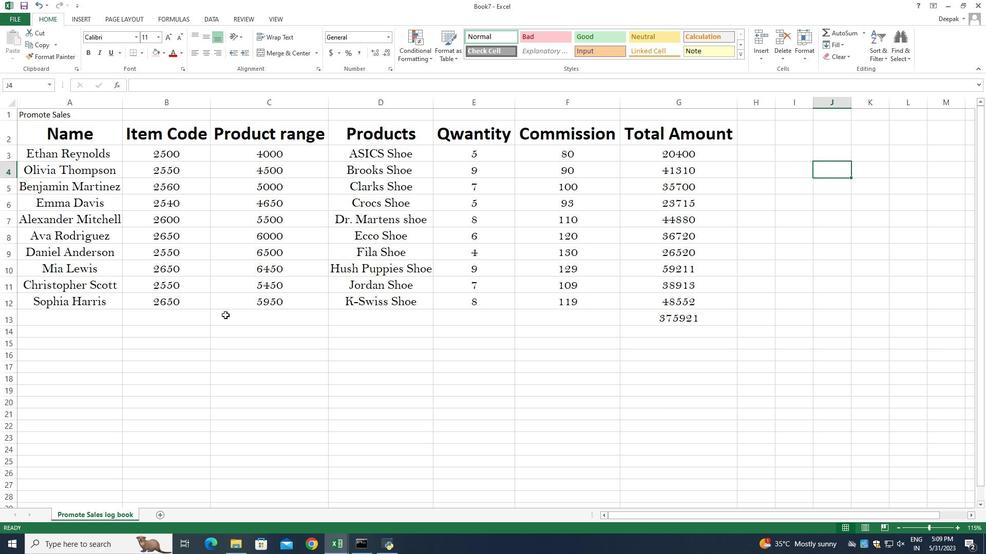
Action: Mouse moved to (360, 350)
Screenshot: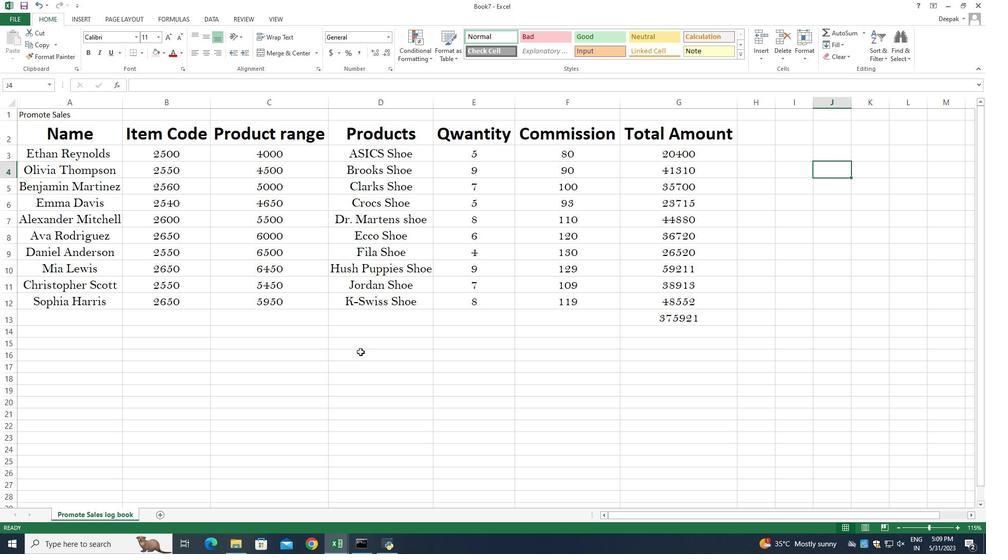 
Action: Mouse scrolled (360, 352) with delta (0, 0)
Screenshot: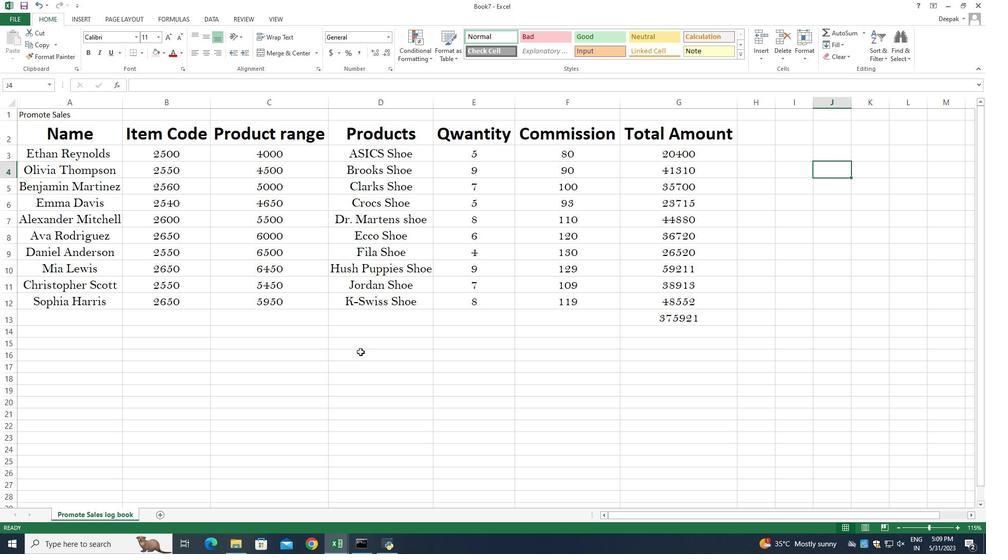 
Action: Mouse moved to (360, 350)
Screenshot: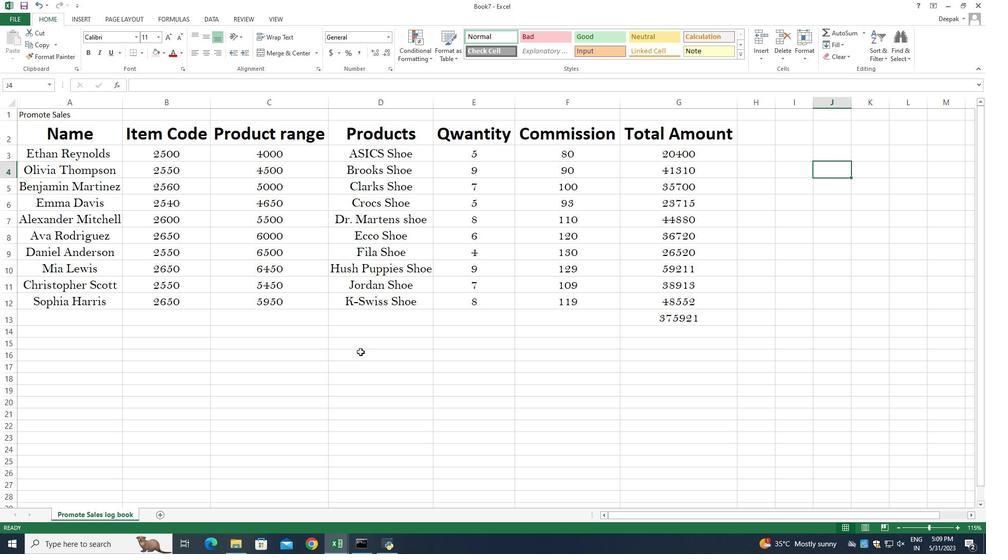 
Action: Mouse scrolled (360, 351) with delta (0, 0)
Screenshot: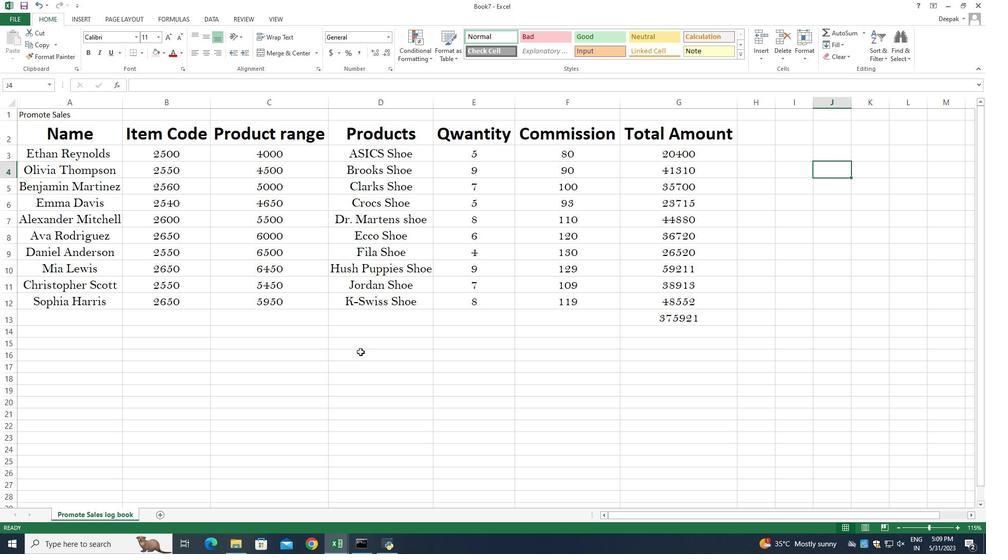 
